 Task: Open Card Customer Referral Program Review in Board Customer Journey Optimization and Personalization to Workspace Financial Planning and Analysis Services and add a team member Softage.3@softage.net, a label Red, a checklist LEED Certification, an attachment from your google drive, a color Red and finally, add a card description 'Develop and launch new sales promotion for existing customers' and a comment 'Let us approach this task with a sense of customer-centricity, prioritizing the needs and preferences of our customers.'. Add a start date 'Jan 03, 1900' with a due date 'Jan 10, 1900'
Action: Mouse moved to (266, 163)
Screenshot: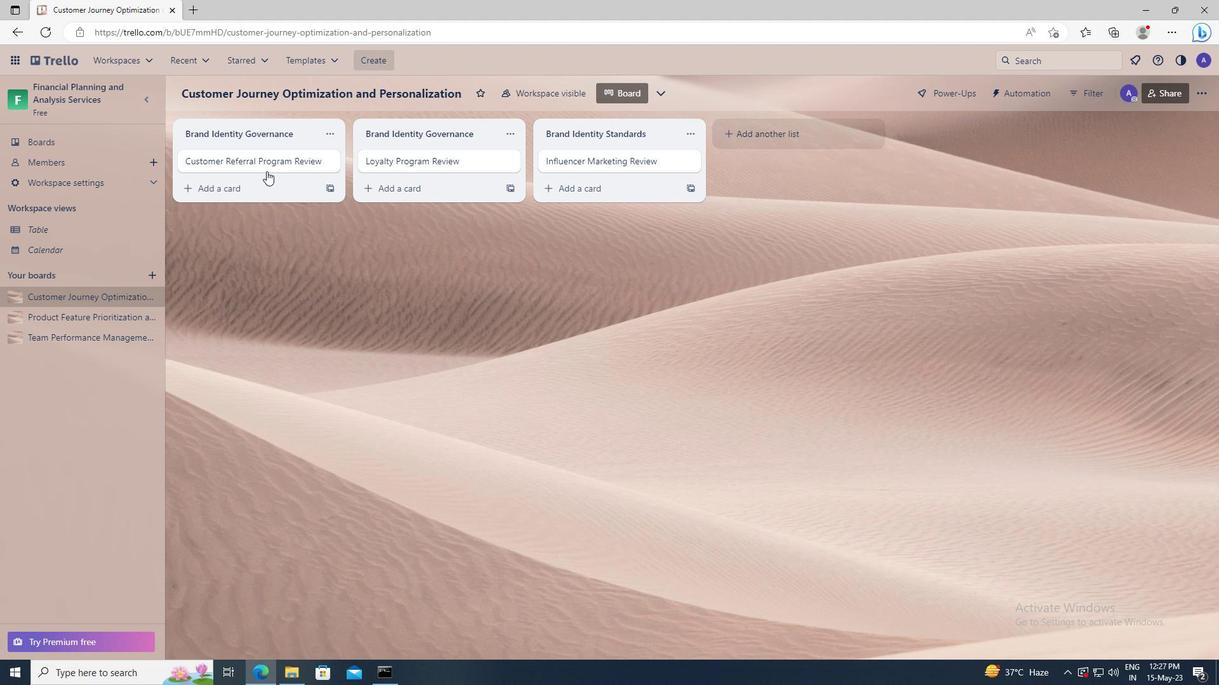 
Action: Mouse pressed left at (266, 163)
Screenshot: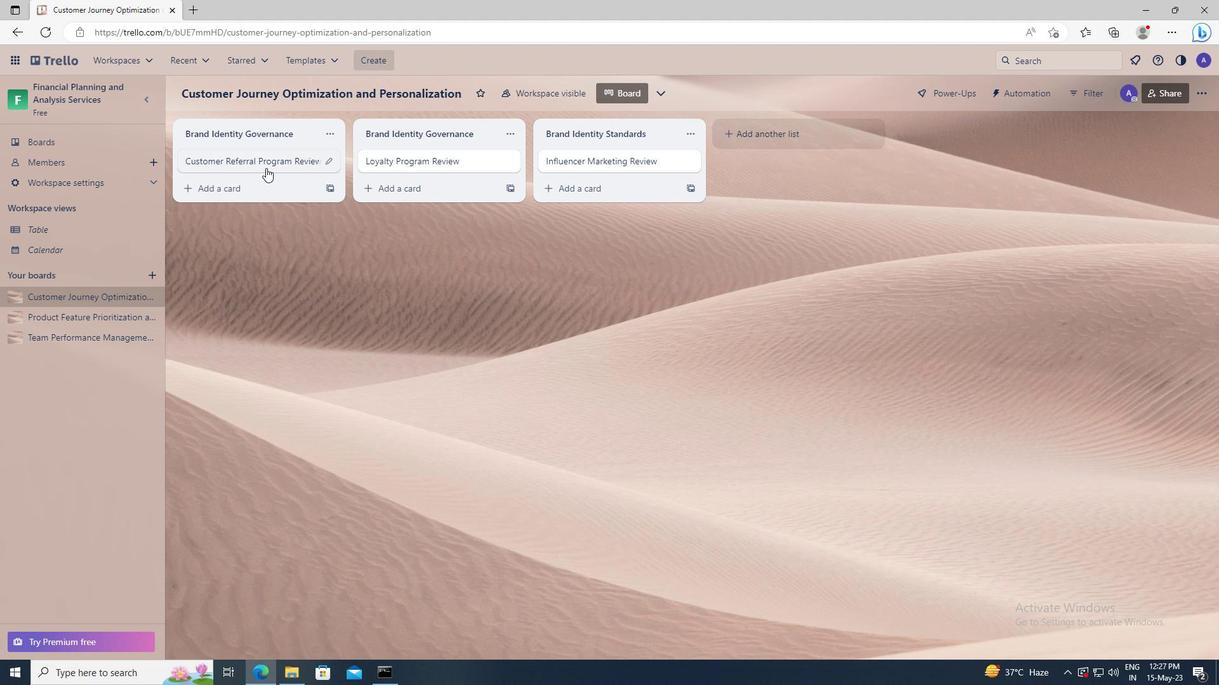 
Action: Mouse moved to (740, 160)
Screenshot: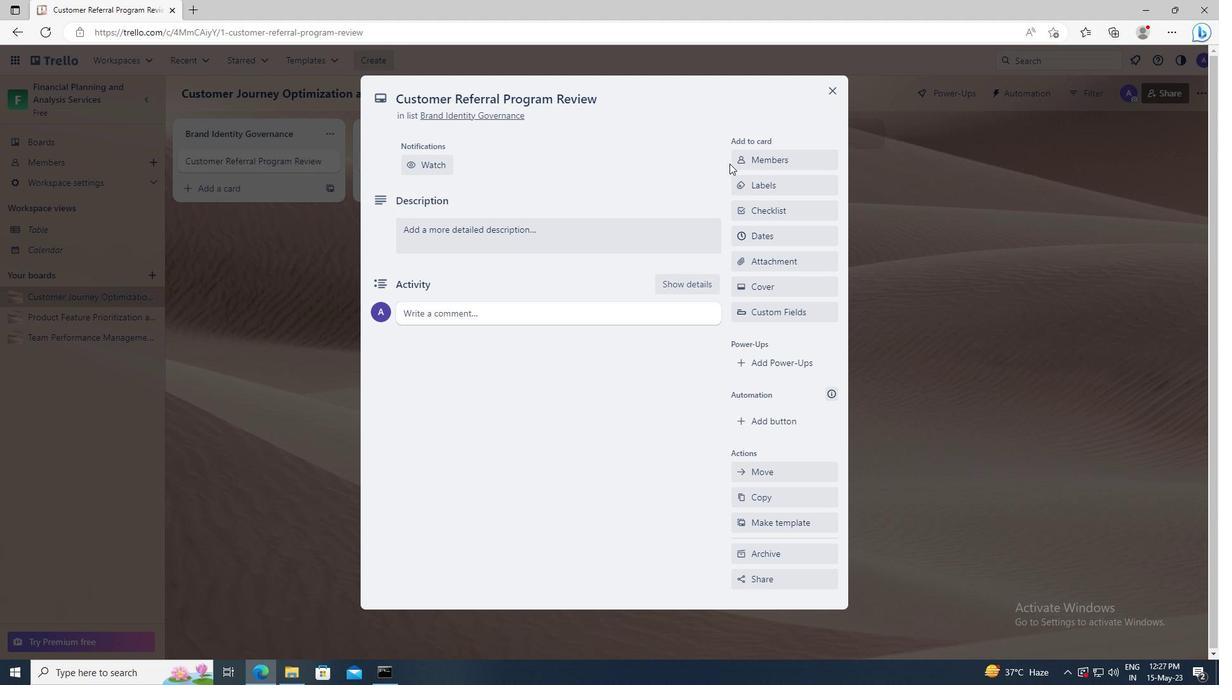
Action: Mouse pressed left at (740, 160)
Screenshot: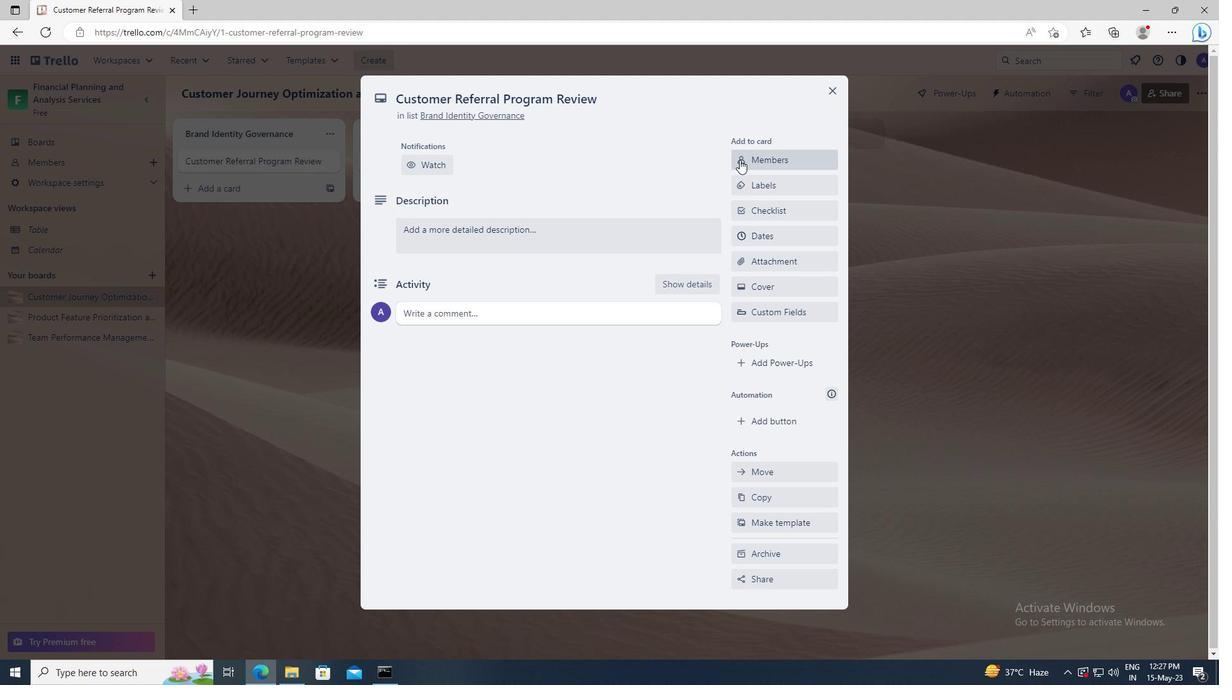 
Action: Mouse moved to (757, 217)
Screenshot: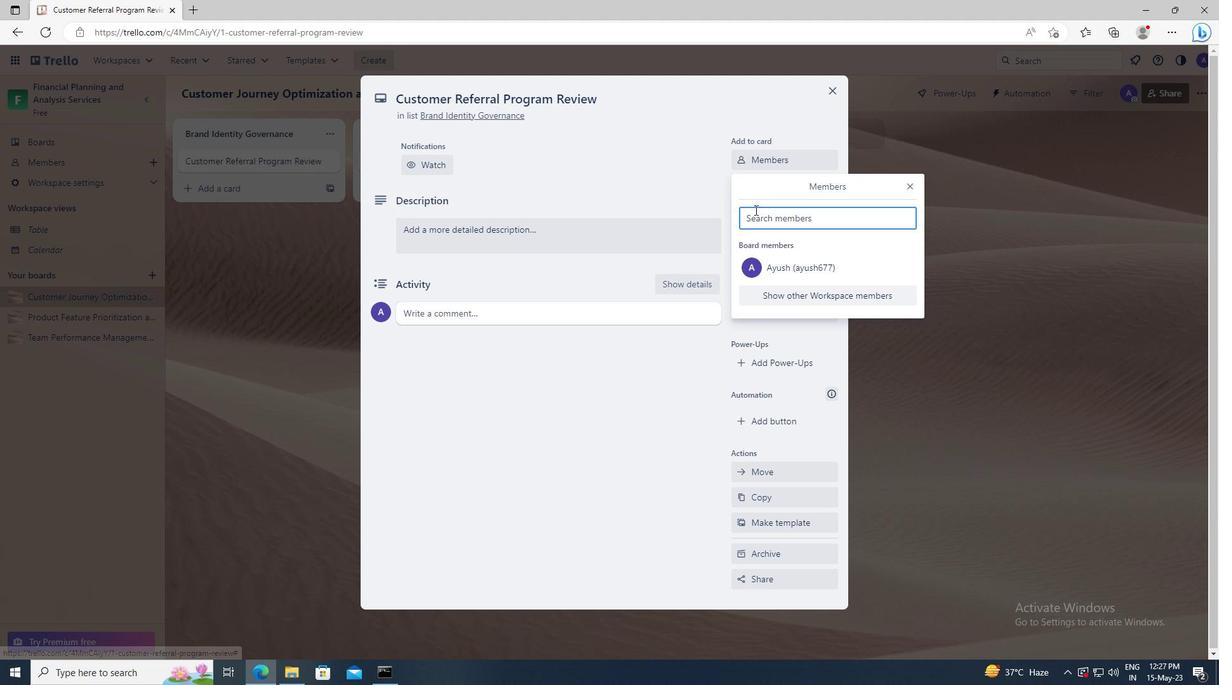 
Action: Mouse pressed left at (757, 217)
Screenshot: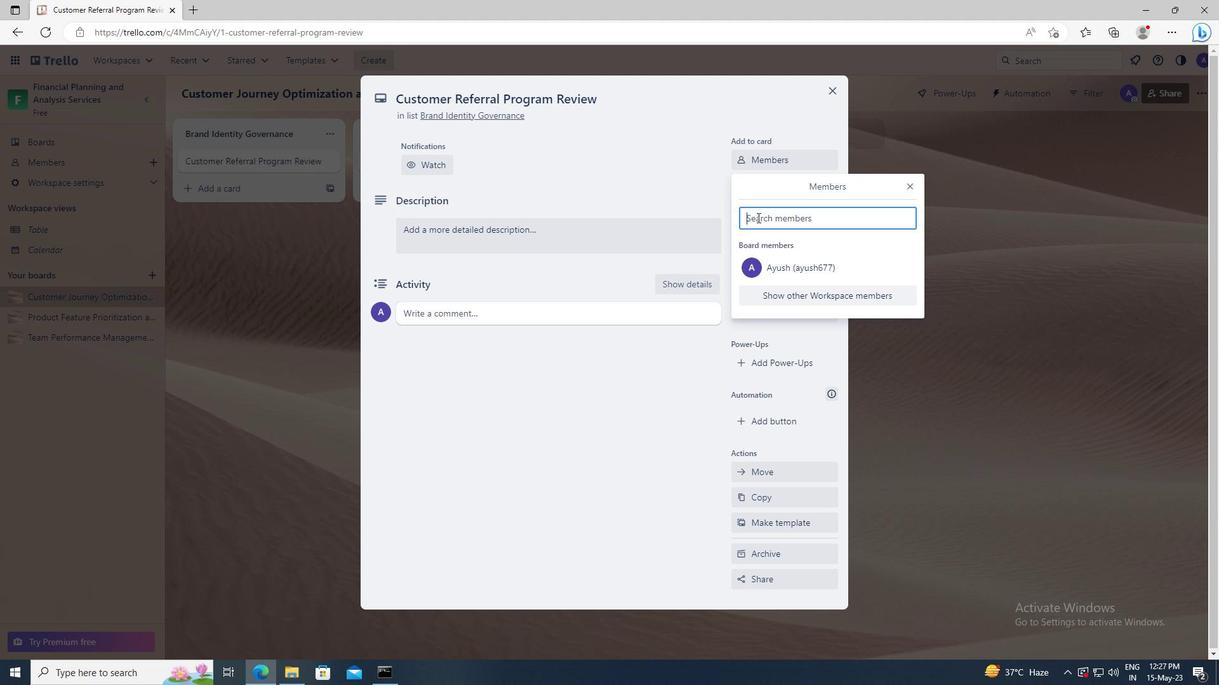 
Action: Key pressed <Key.shift>SOFTAGE.3
Screenshot: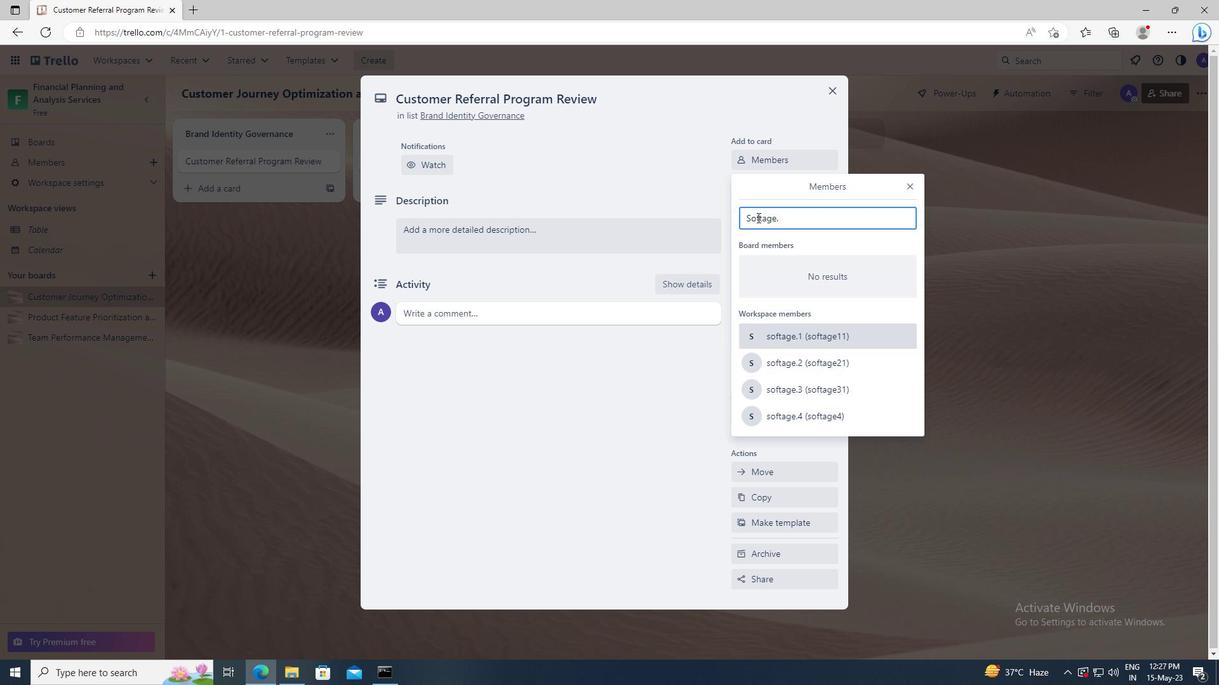 
Action: Mouse moved to (764, 333)
Screenshot: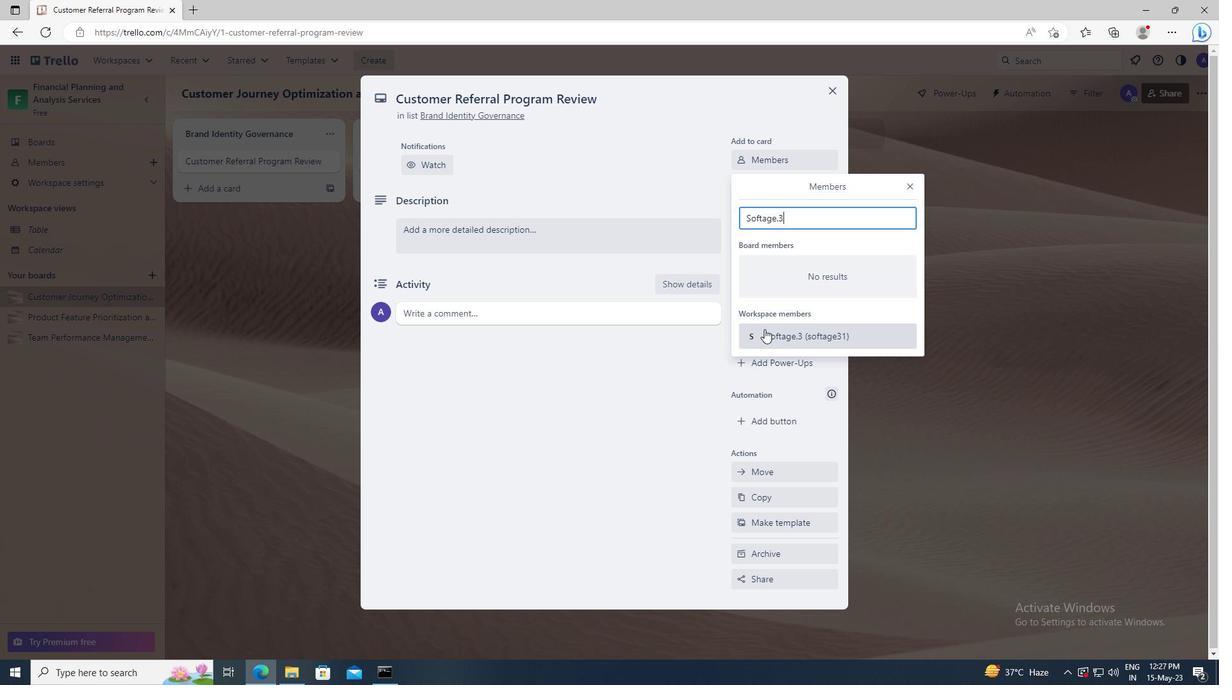 
Action: Mouse pressed left at (764, 333)
Screenshot: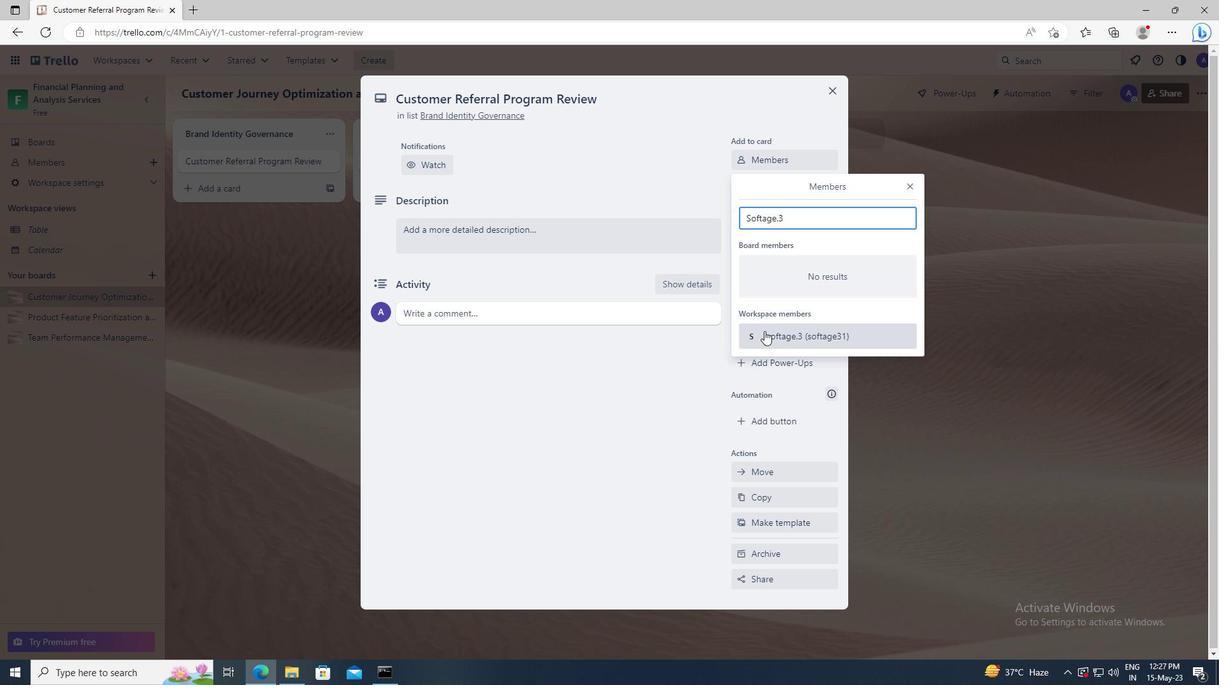 
Action: Mouse moved to (909, 187)
Screenshot: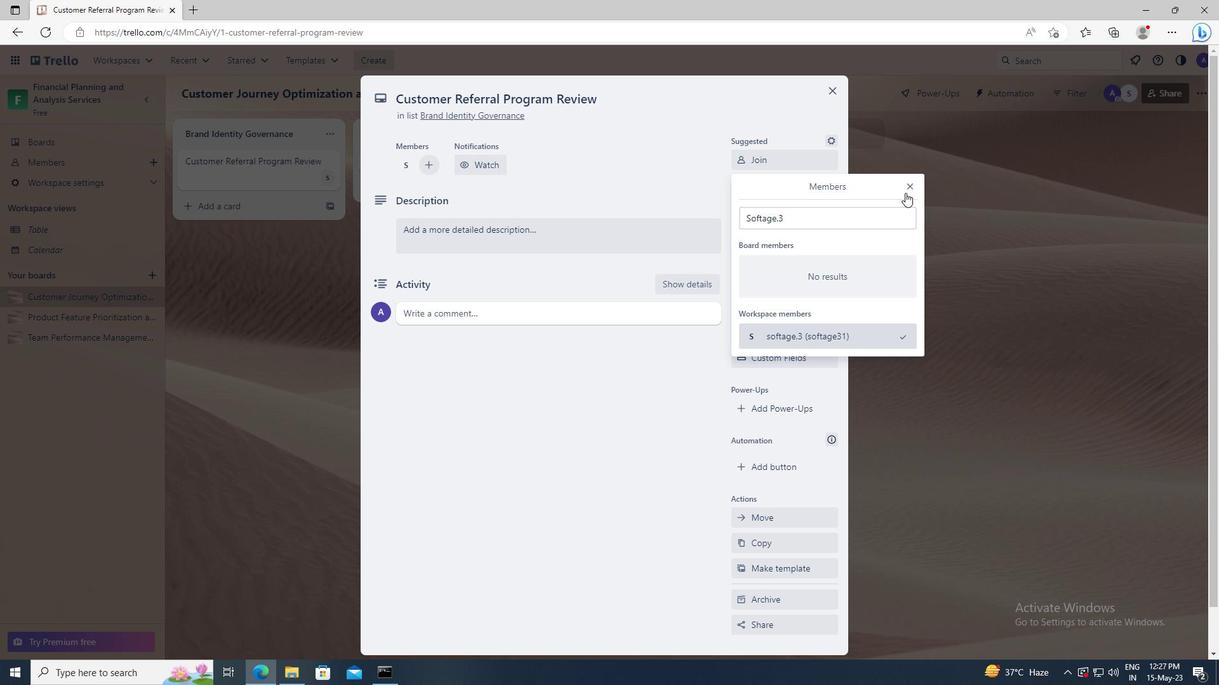 
Action: Mouse pressed left at (909, 187)
Screenshot: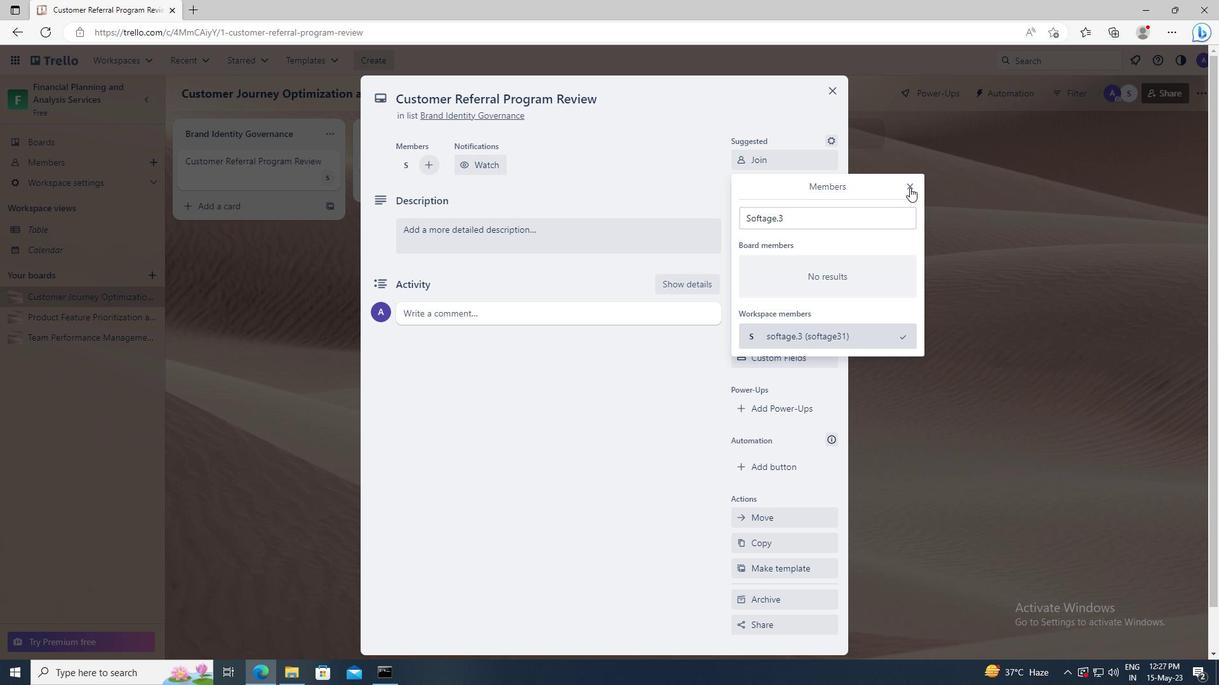 
Action: Mouse moved to (788, 231)
Screenshot: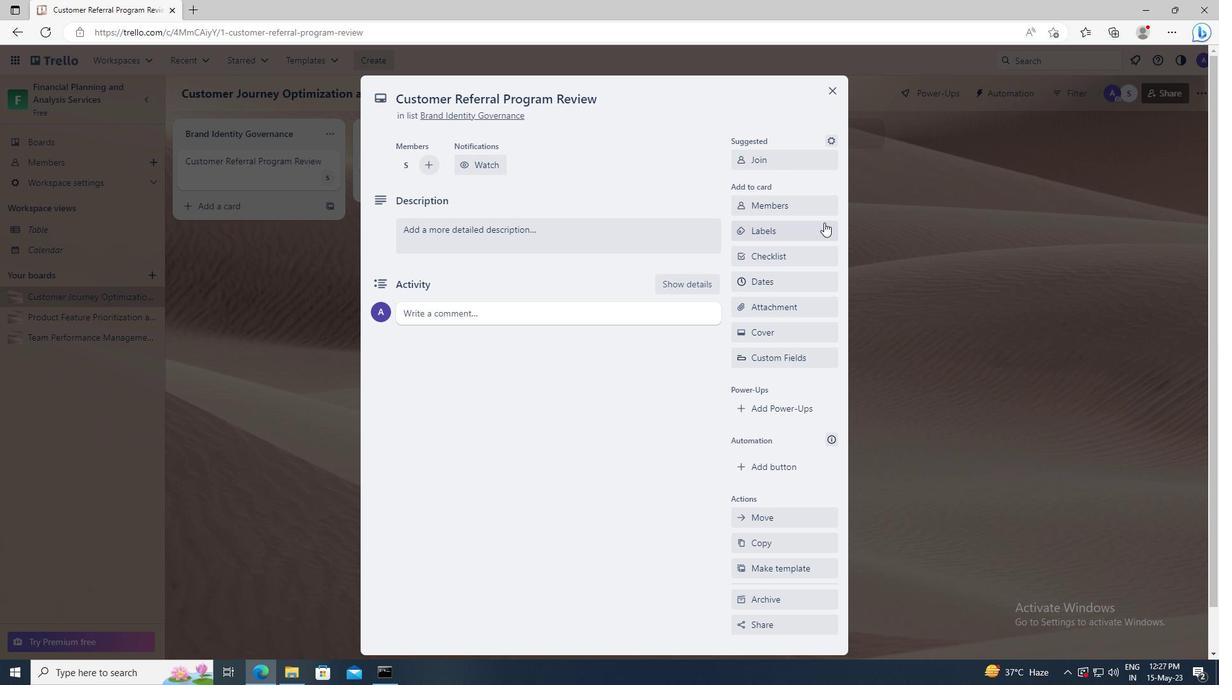 
Action: Mouse pressed left at (788, 231)
Screenshot: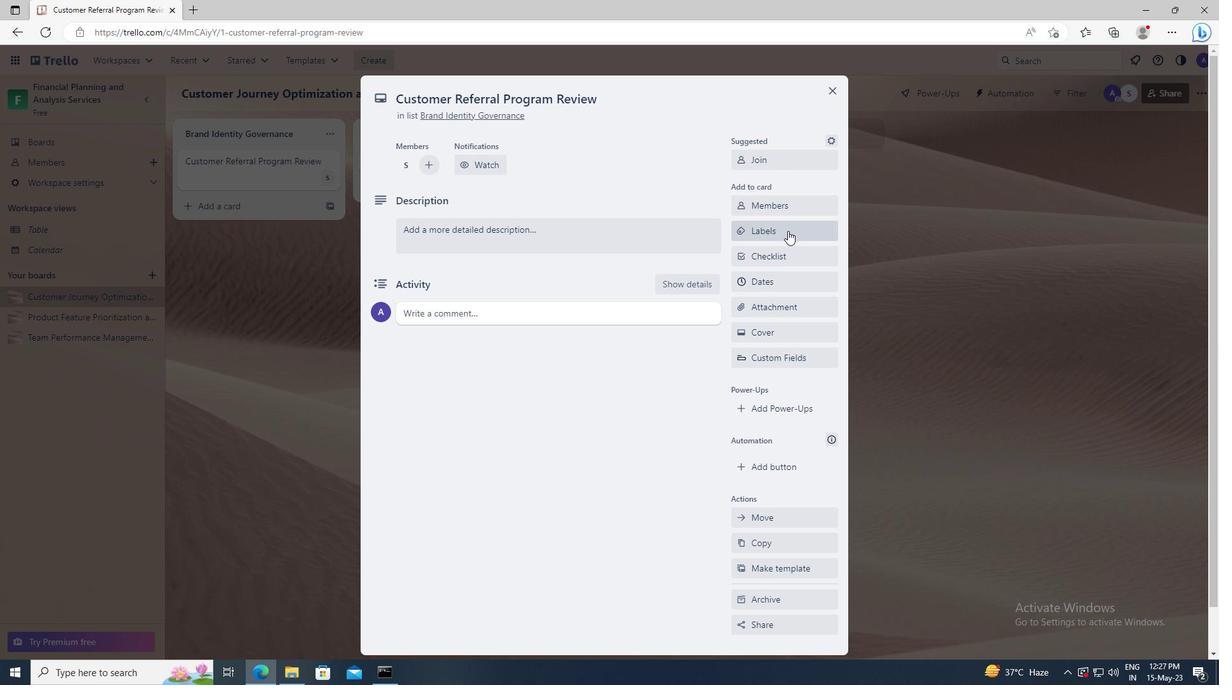 
Action: Mouse moved to (818, 476)
Screenshot: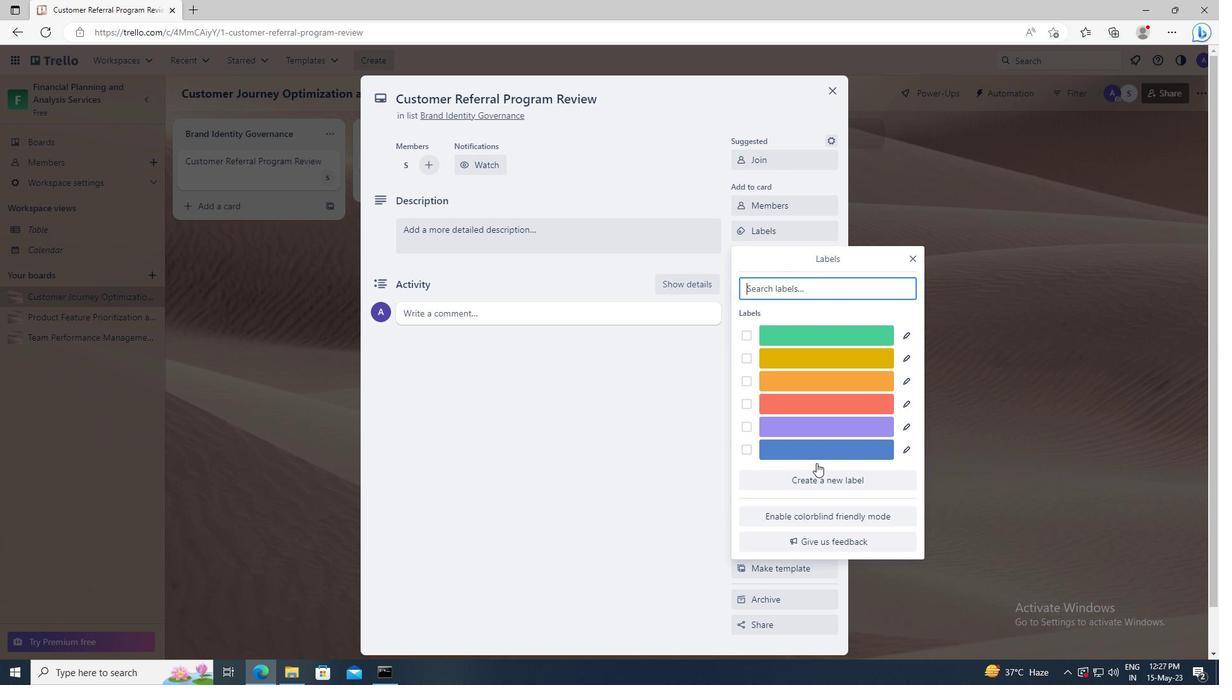 
Action: Mouse pressed left at (818, 476)
Screenshot: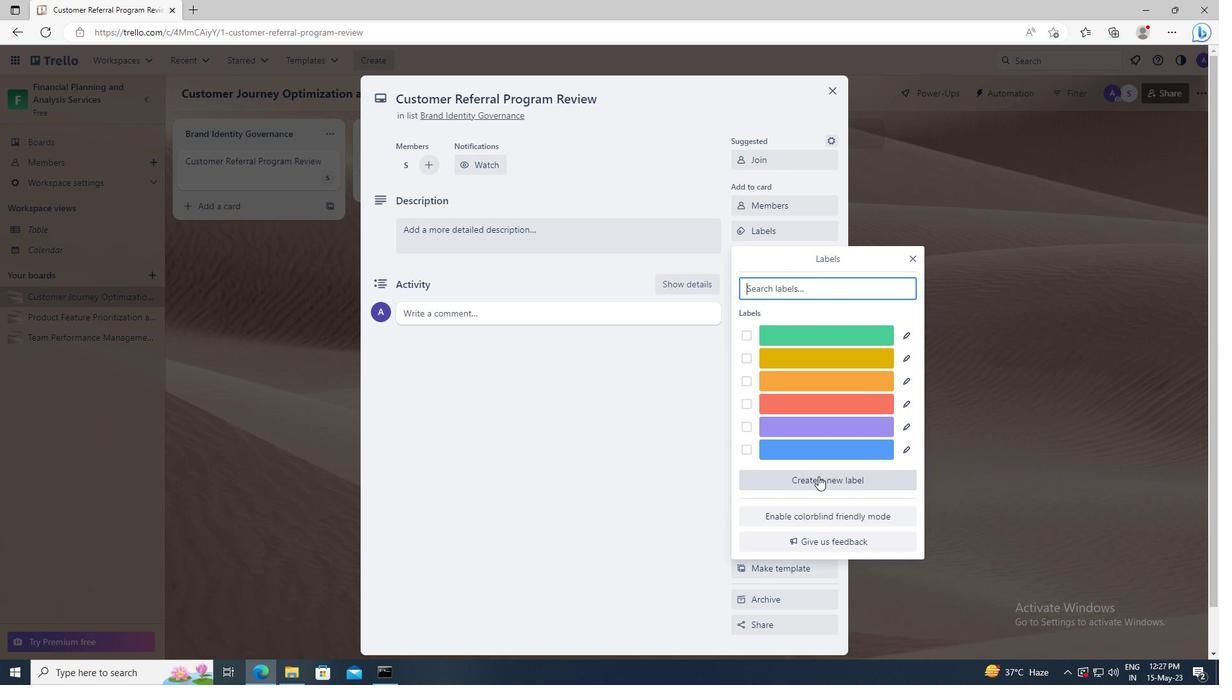 
Action: Mouse moved to (863, 444)
Screenshot: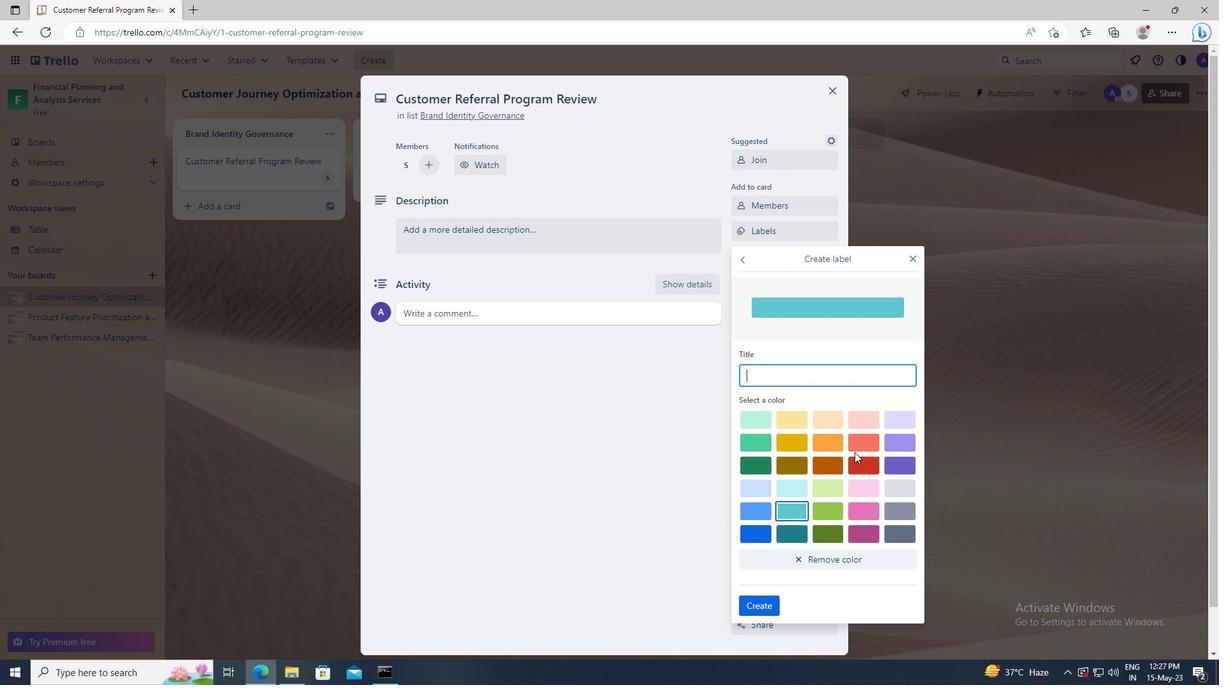 
Action: Mouse pressed left at (863, 444)
Screenshot: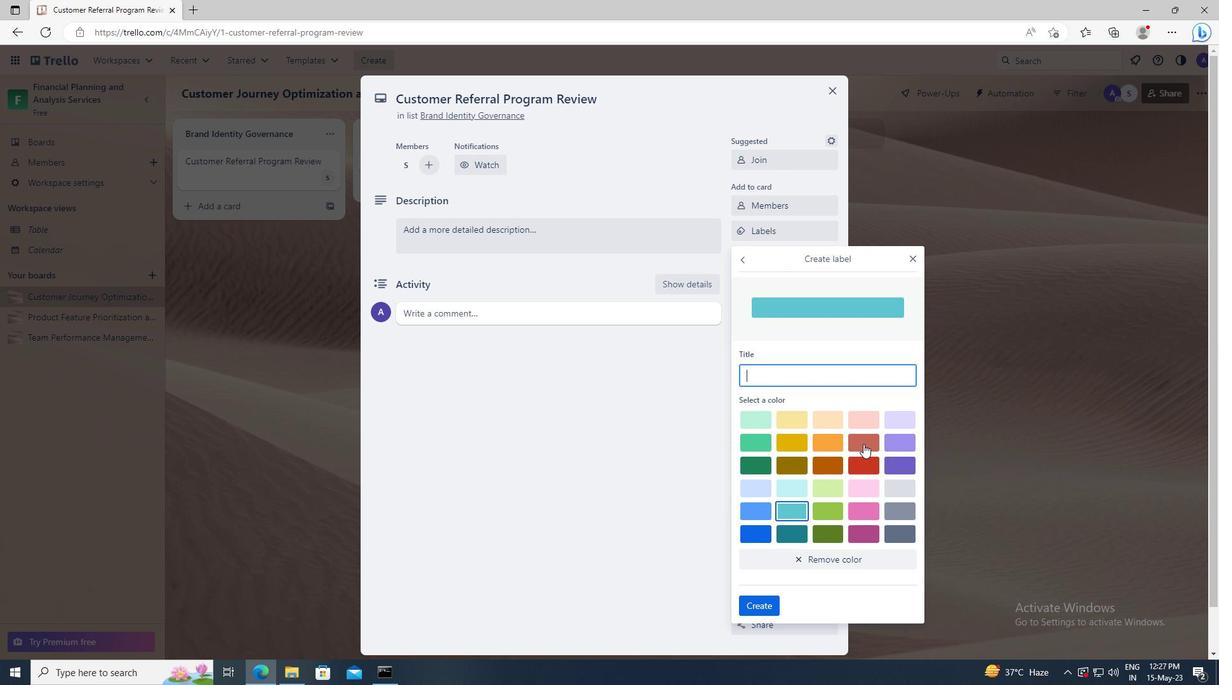 
Action: Mouse moved to (761, 605)
Screenshot: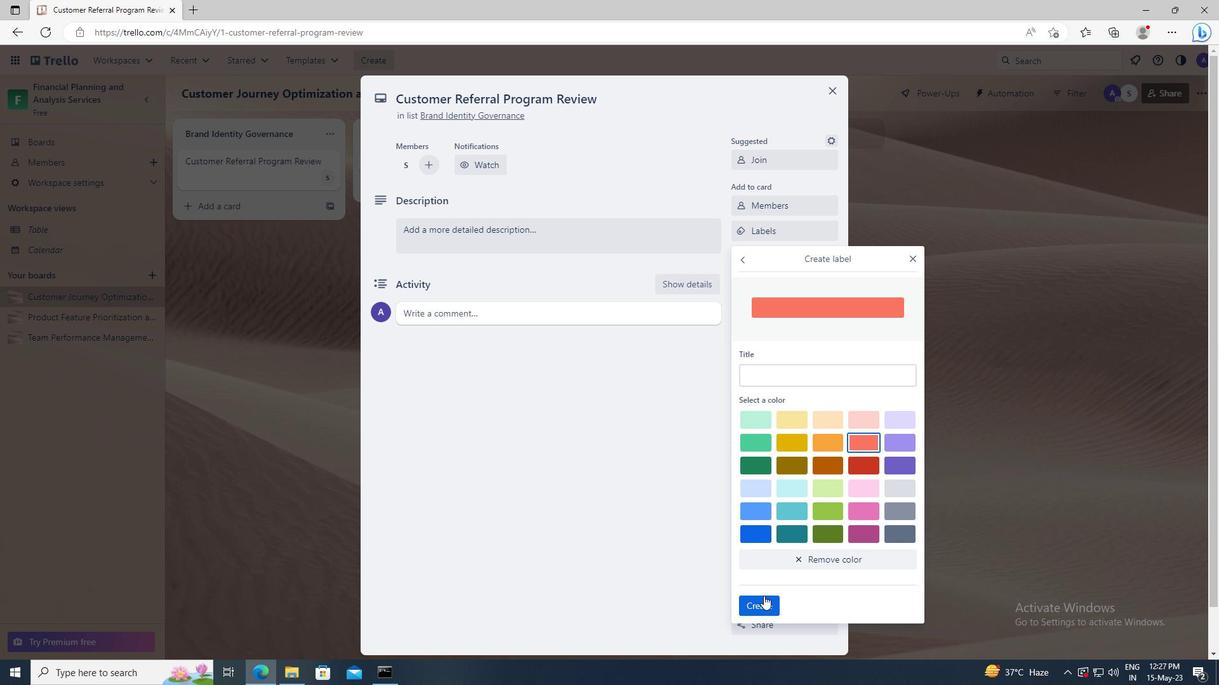 
Action: Mouse pressed left at (761, 605)
Screenshot: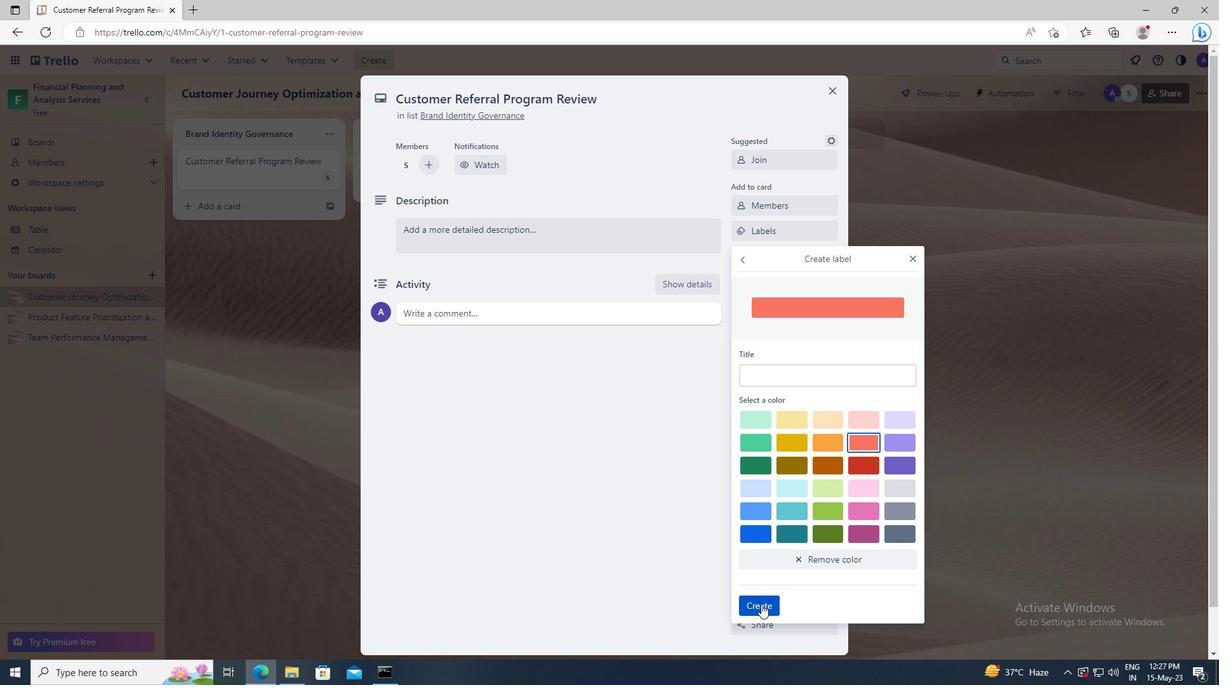 
Action: Mouse moved to (911, 260)
Screenshot: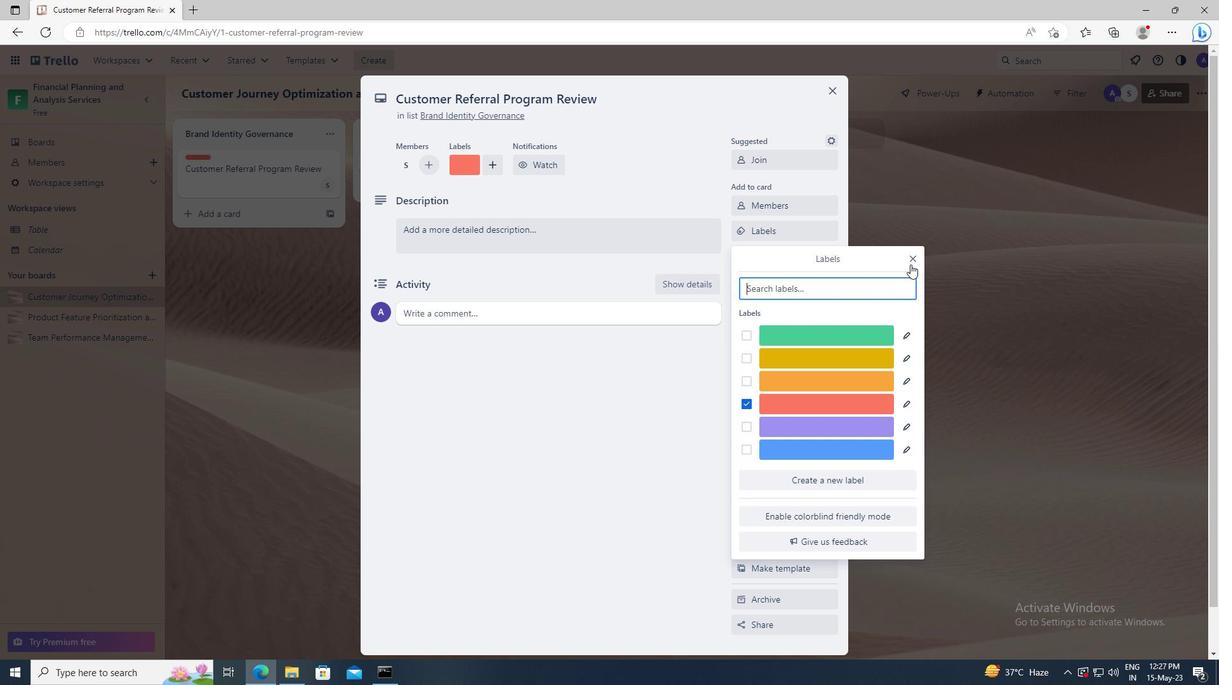 
Action: Mouse pressed left at (911, 260)
Screenshot: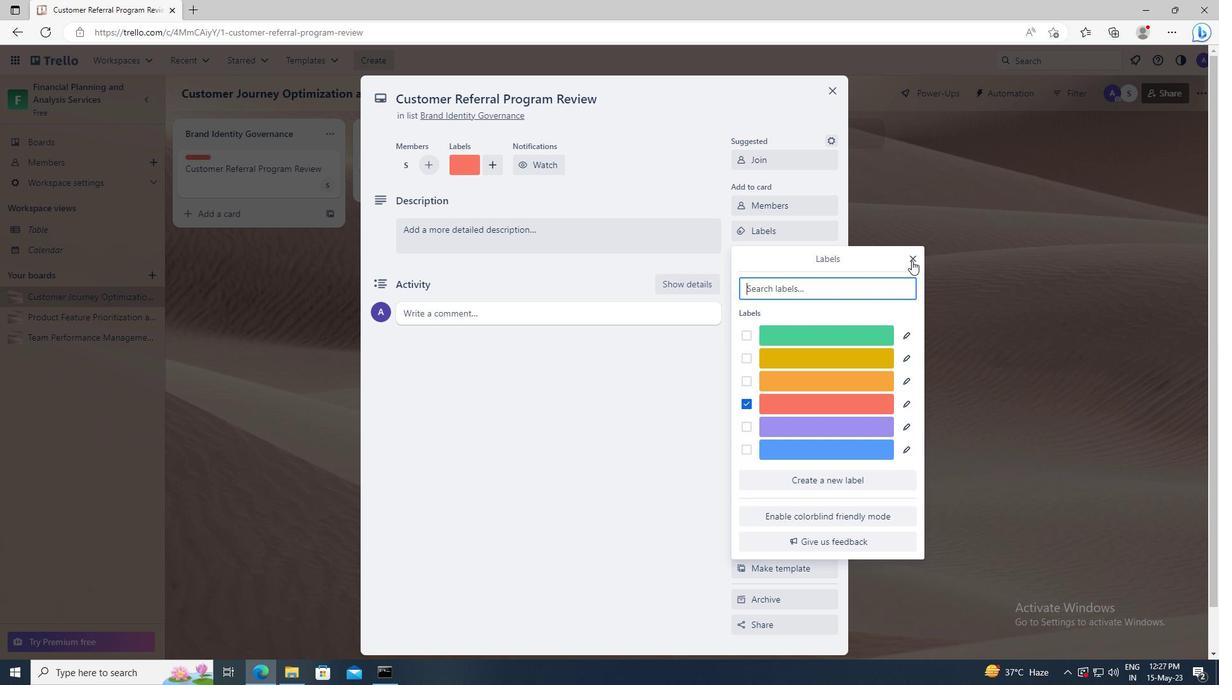 
Action: Mouse moved to (805, 254)
Screenshot: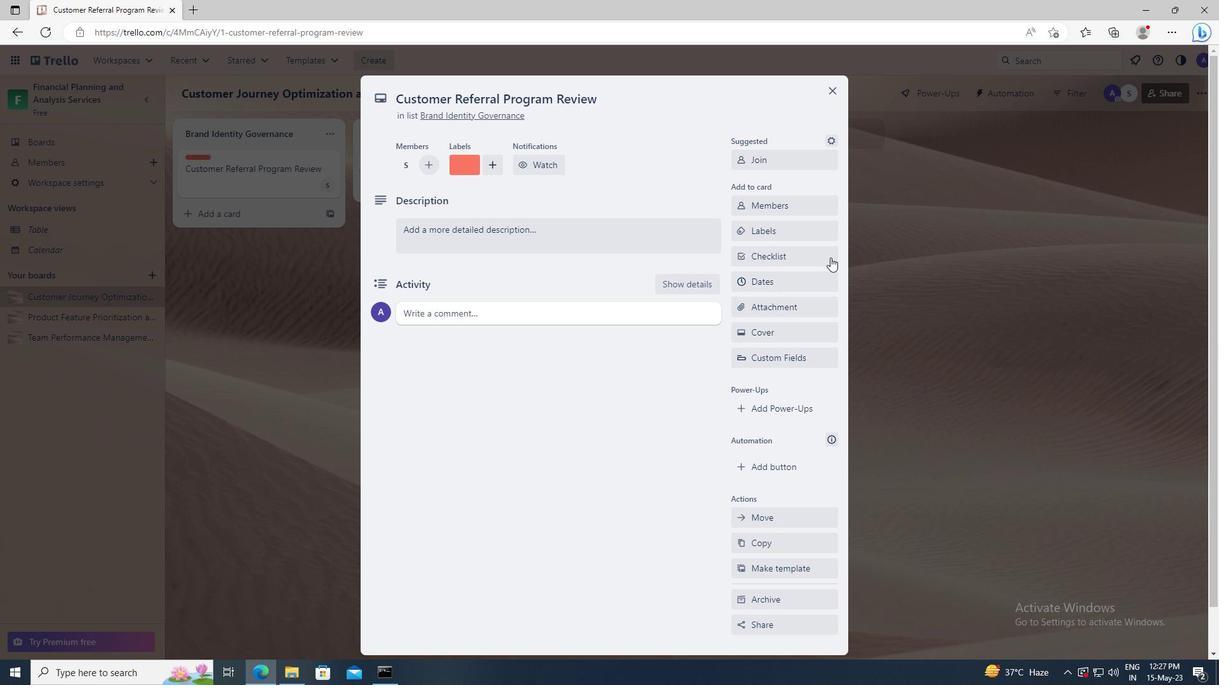 
Action: Mouse pressed left at (805, 254)
Screenshot: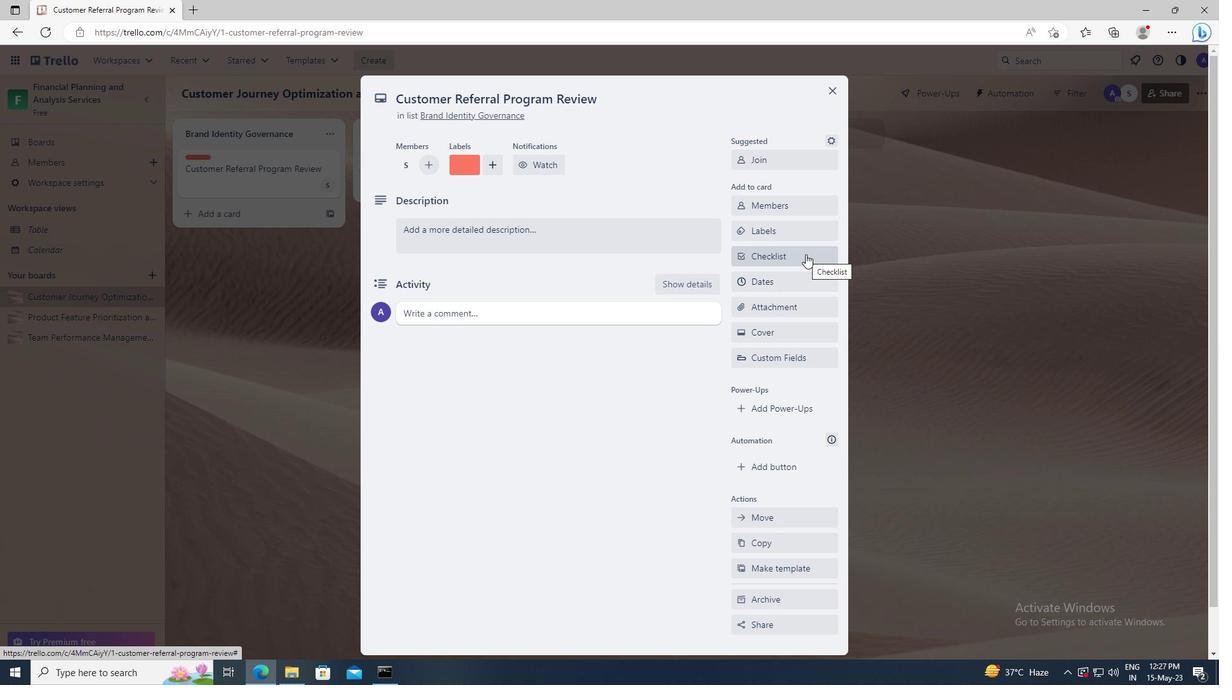 
Action: Key pressed <Key.shift>LEED<Key.space><Key.shift>CERTIFICATION
Screenshot: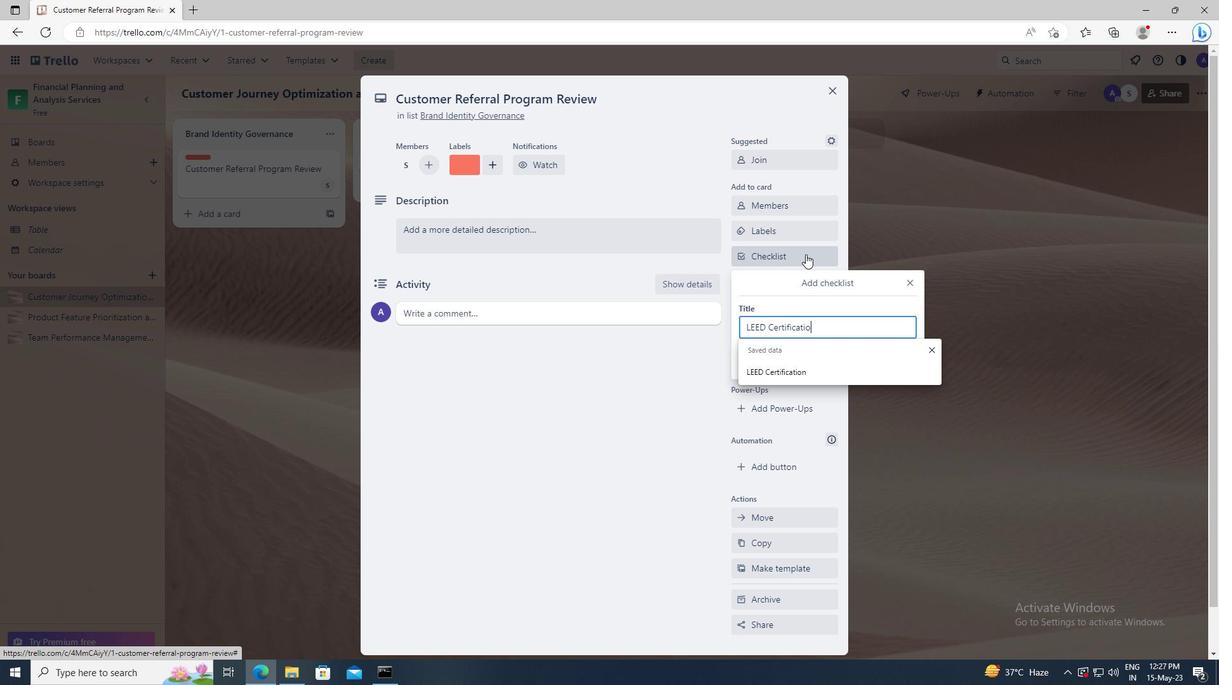 
Action: Mouse moved to (768, 360)
Screenshot: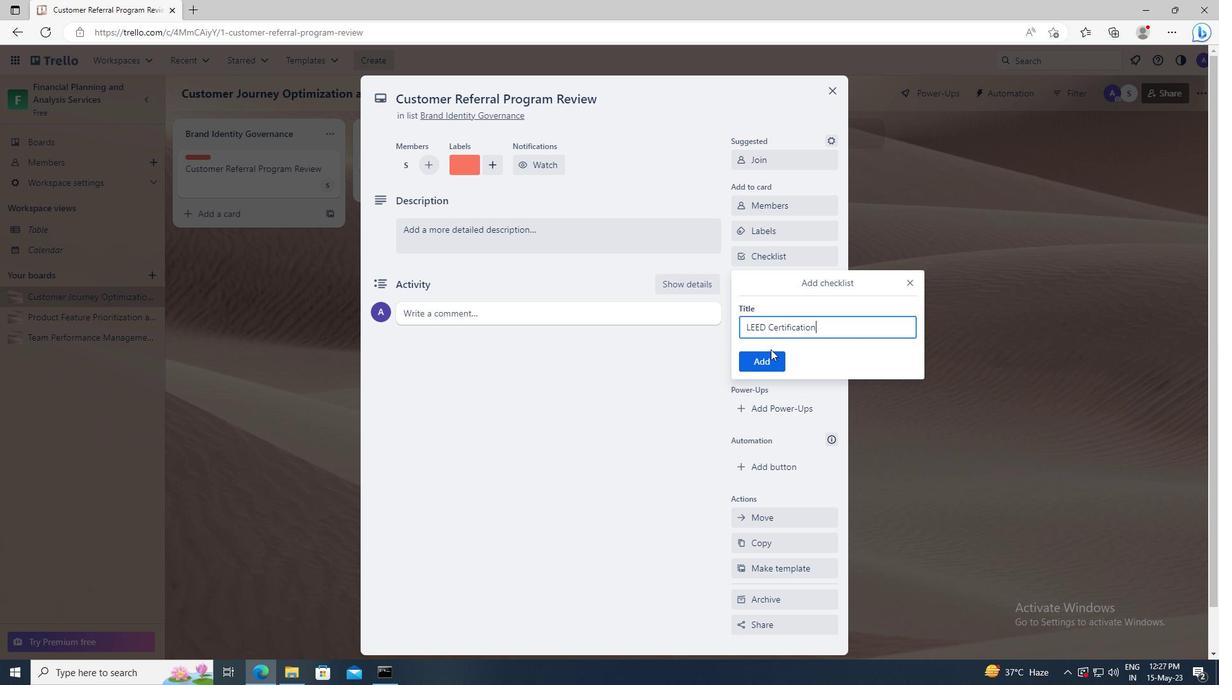 
Action: Mouse pressed left at (768, 360)
Screenshot: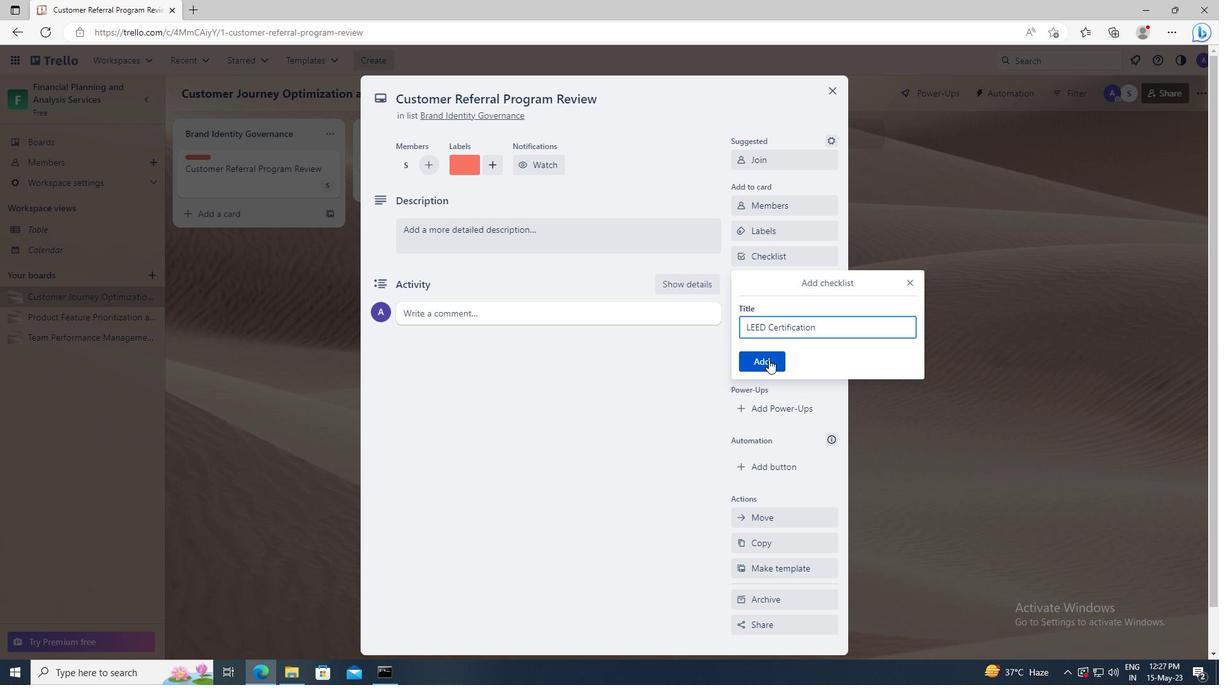 
Action: Mouse moved to (768, 307)
Screenshot: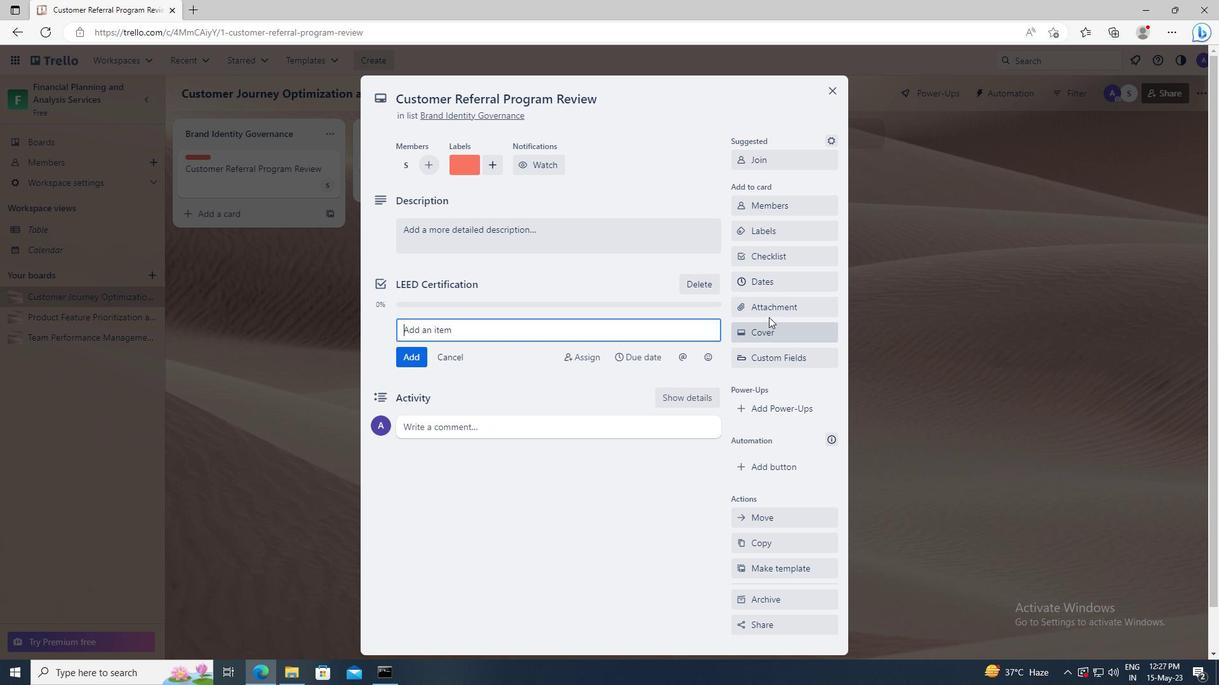 
Action: Mouse pressed left at (768, 307)
Screenshot: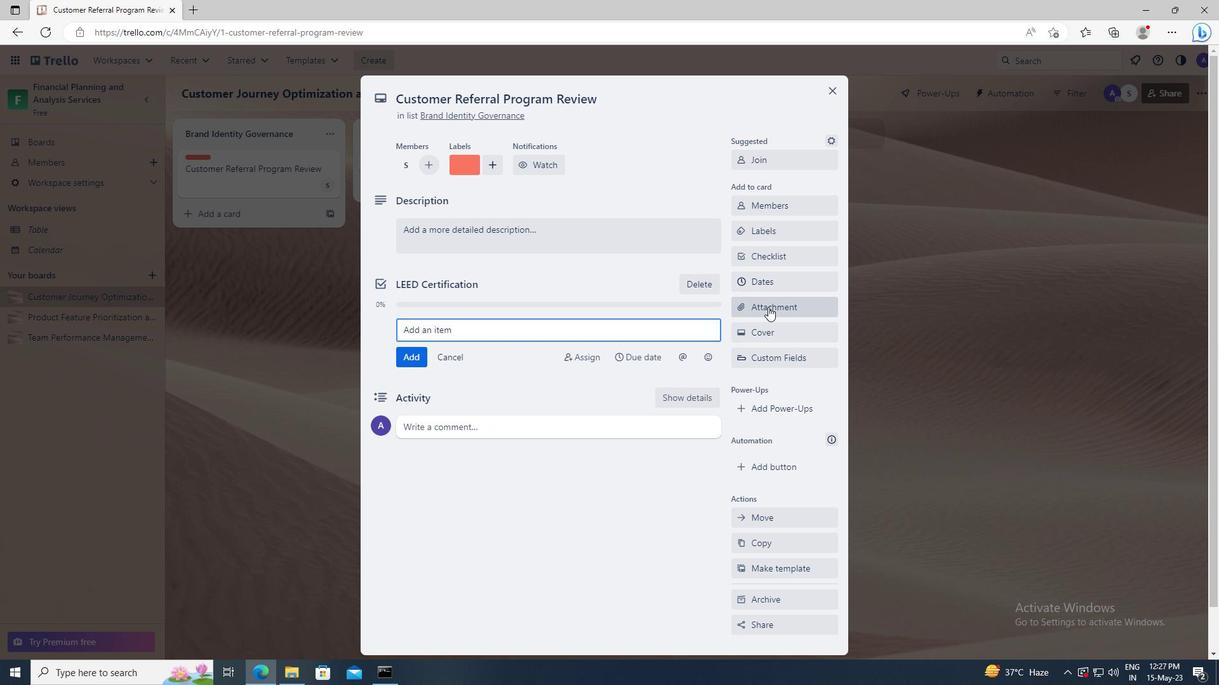 
Action: Mouse moved to (768, 401)
Screenshot: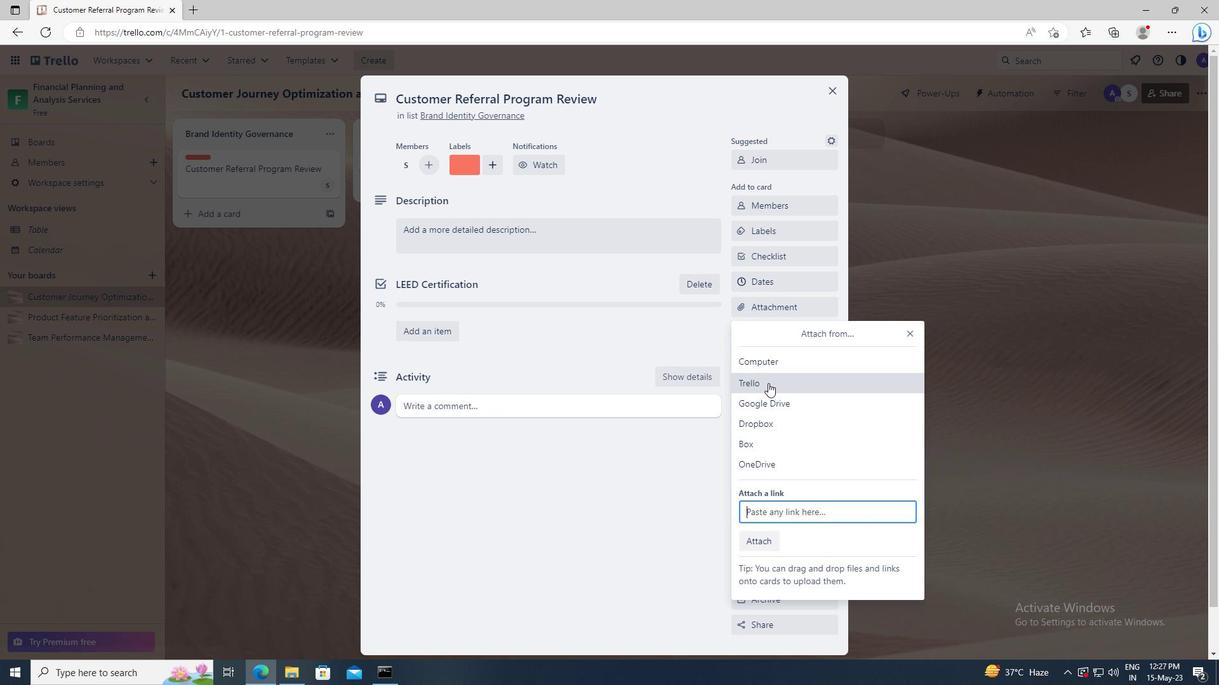 
Action: Mouse pressed left at (768, 401)
Screenshot: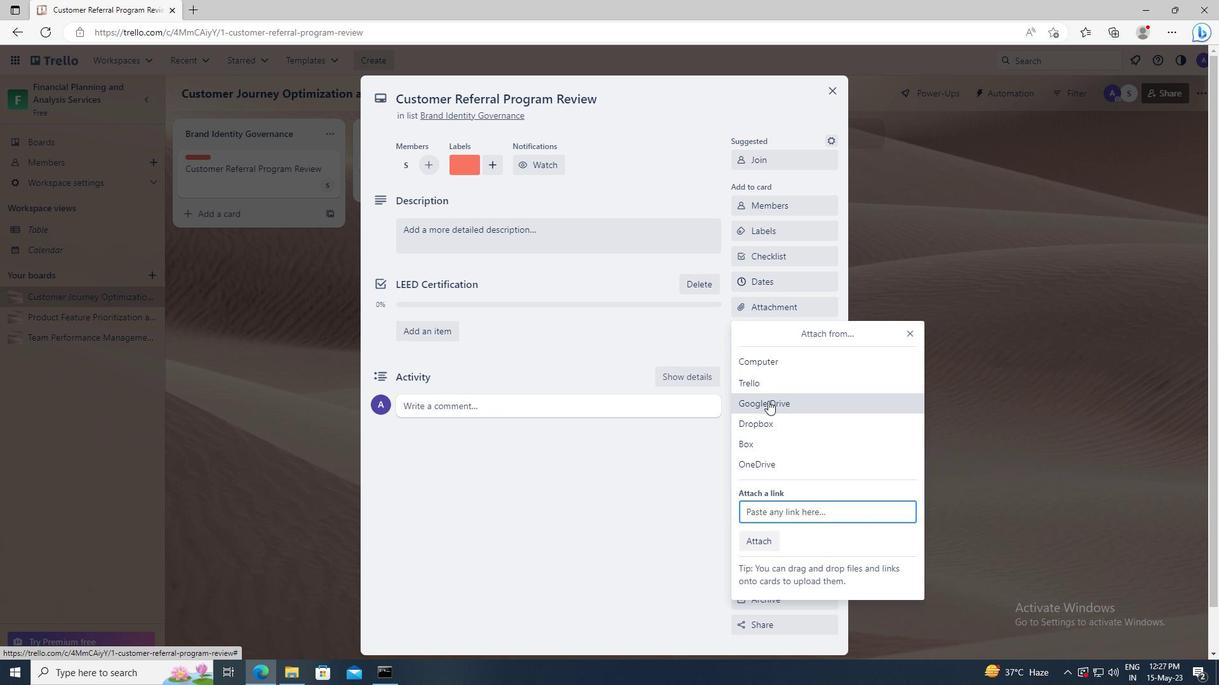 
Action: Mouse moved to (356, 347)
Screenshot: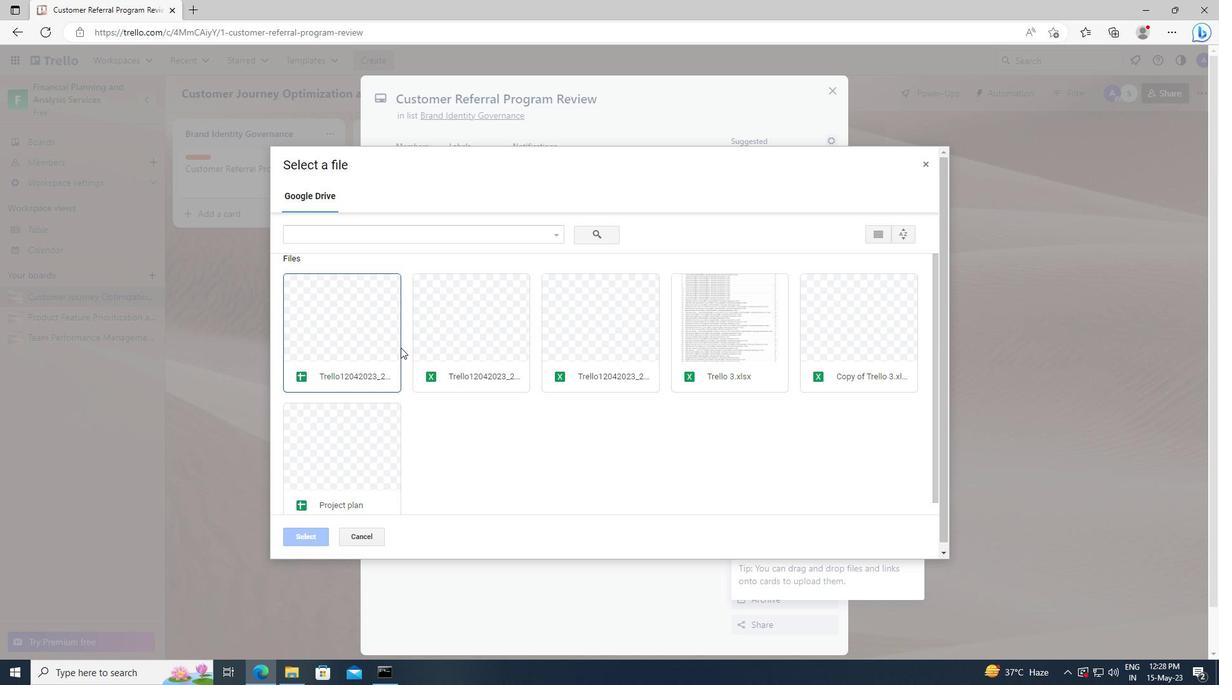 
Action: Mouse pressed left at (356, 347)
Screenshot: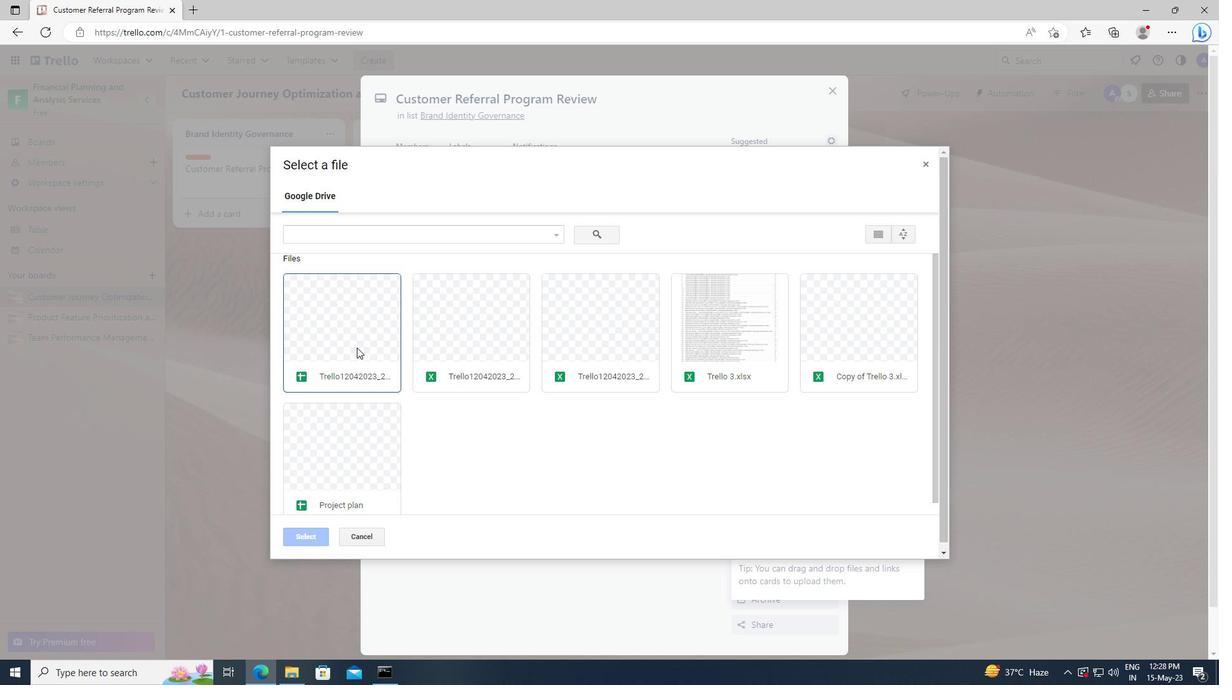 
Action: Mouse moved to (318, 540)
Screenshot: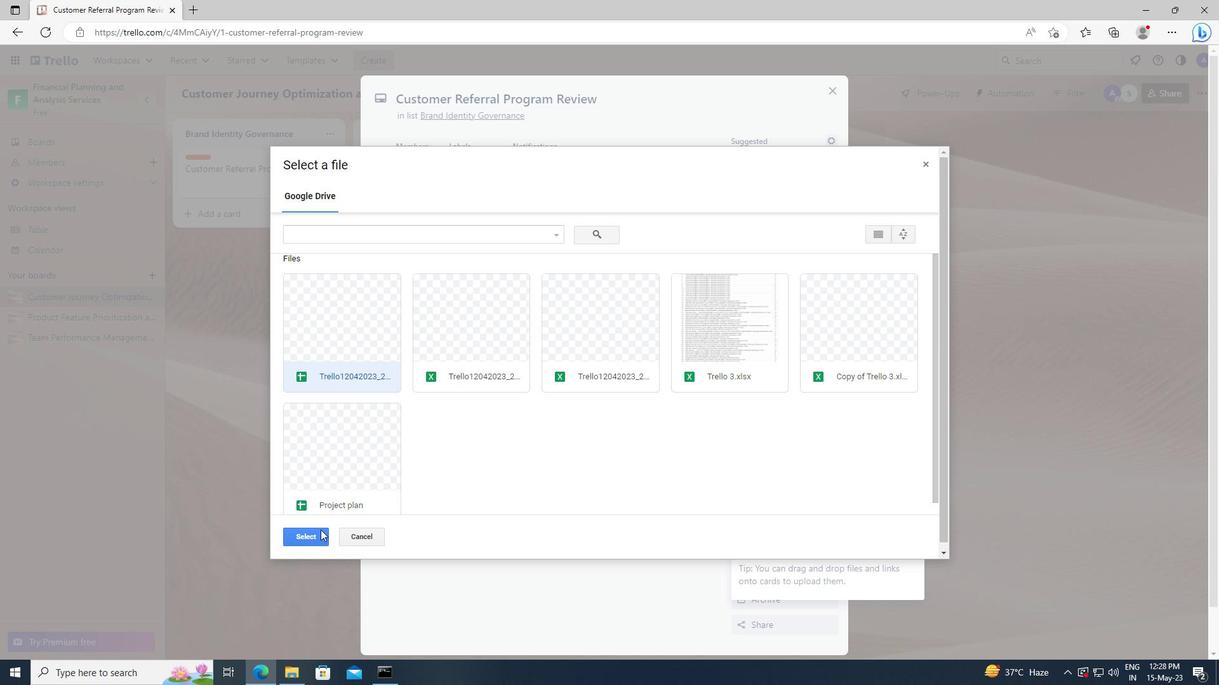 
Action: Mouse pressed left at (318, 540)
Screenshot: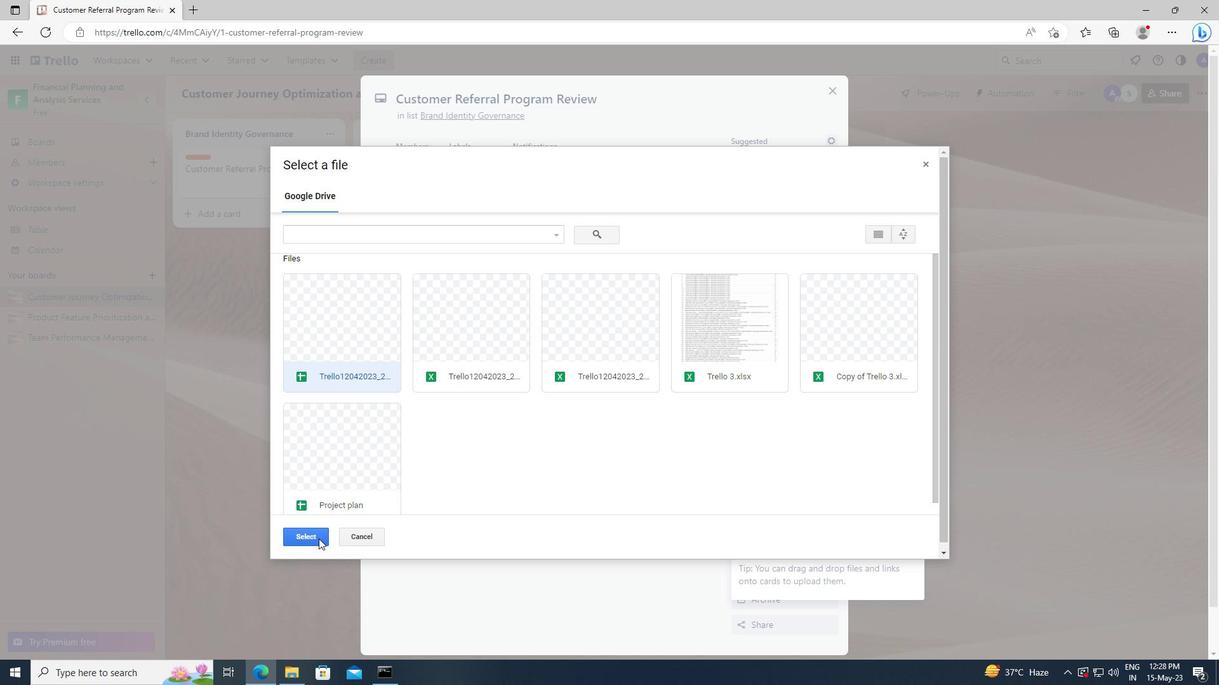 
Action: Mouse moved to (749, 338)
Screenshot: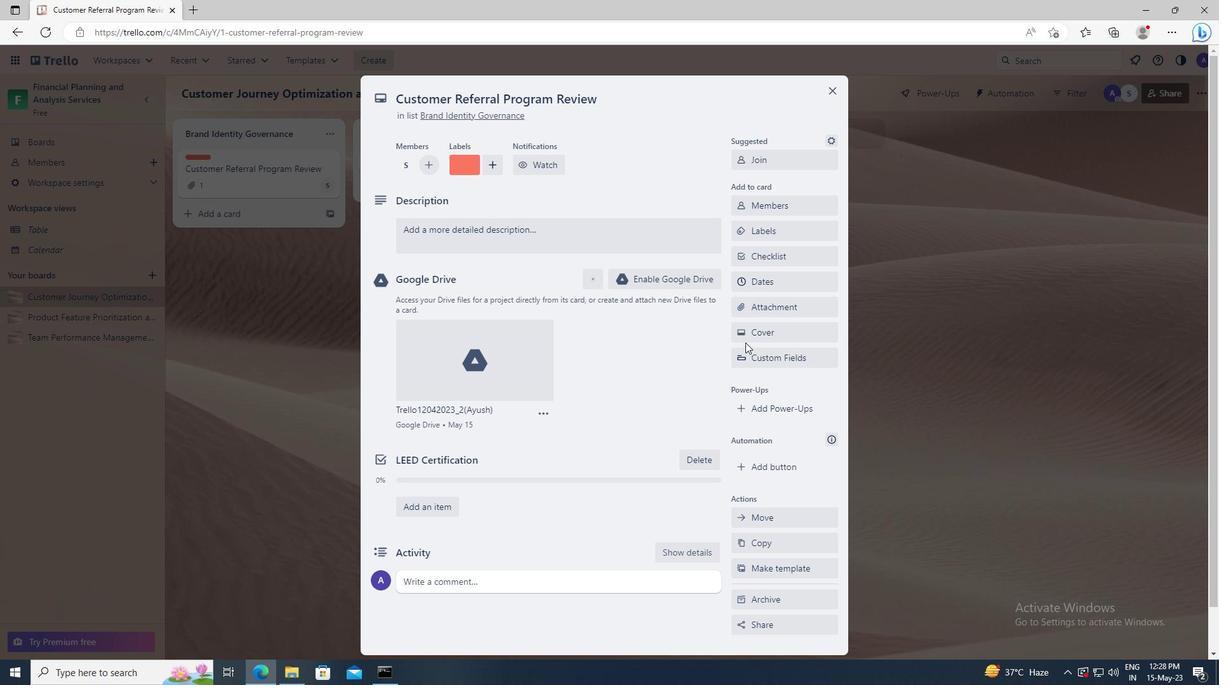 
Action: Mouse pressed left at (749, 338)
Screenshot: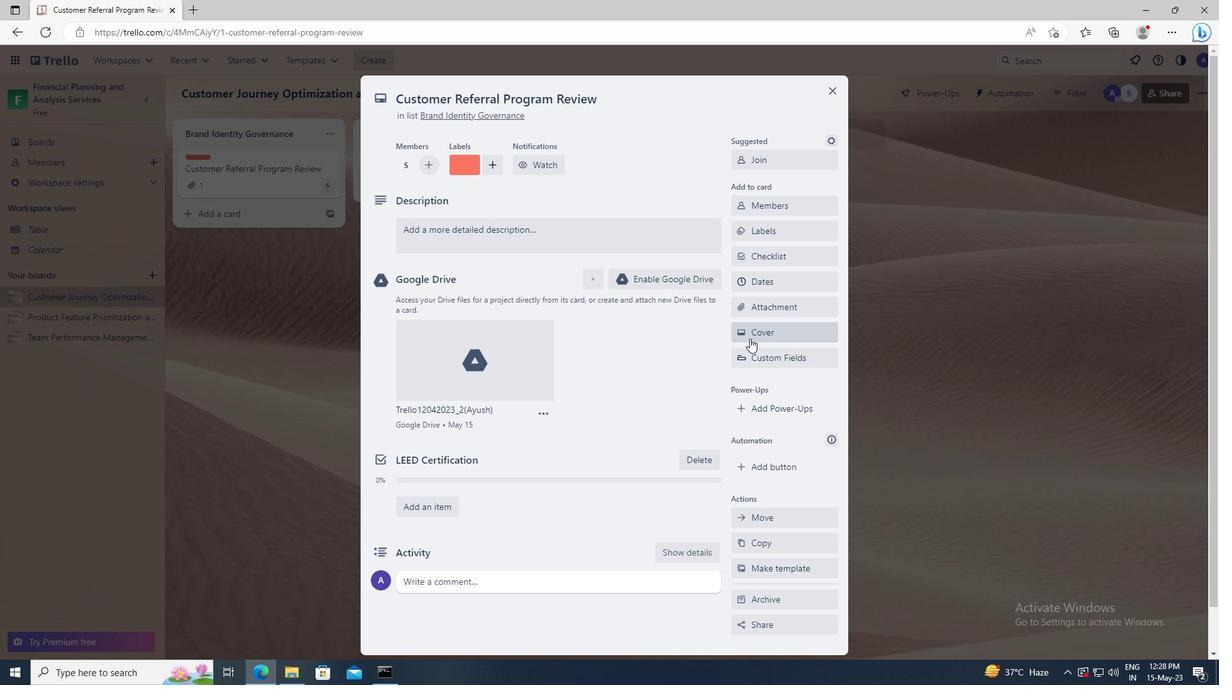 
Action: Mouse moved to (863, 399)
Screenshot: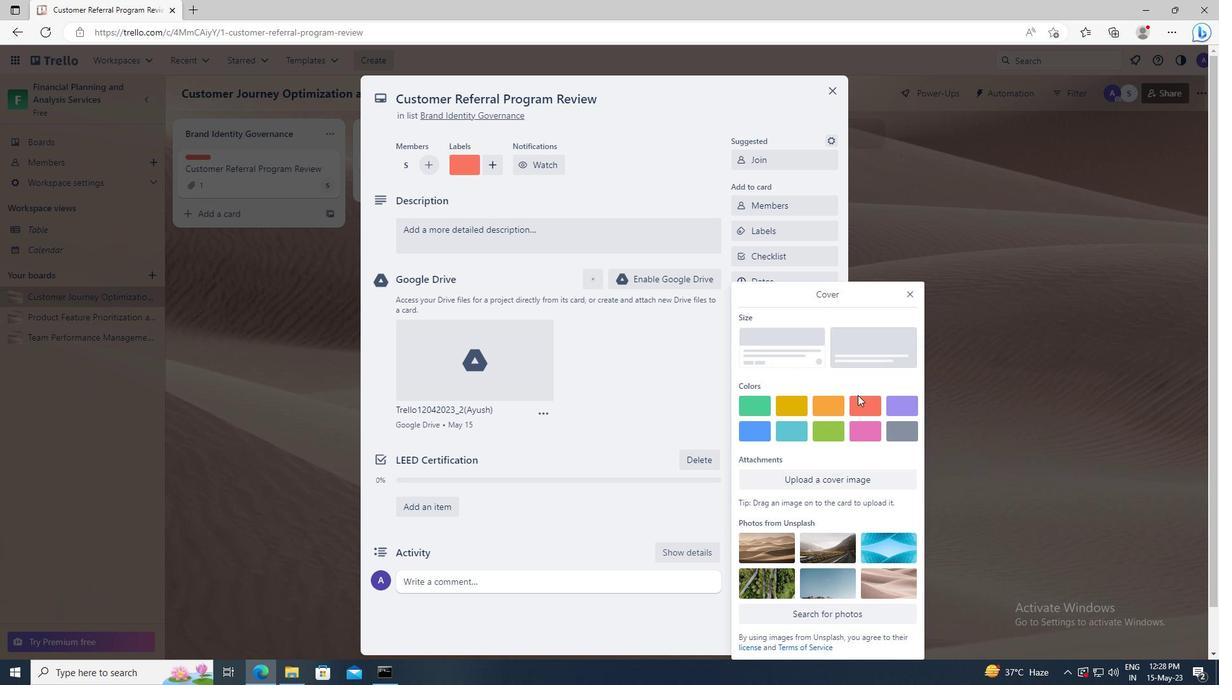 
Action: Mouse pressed left at (863, 399)
Screenshot: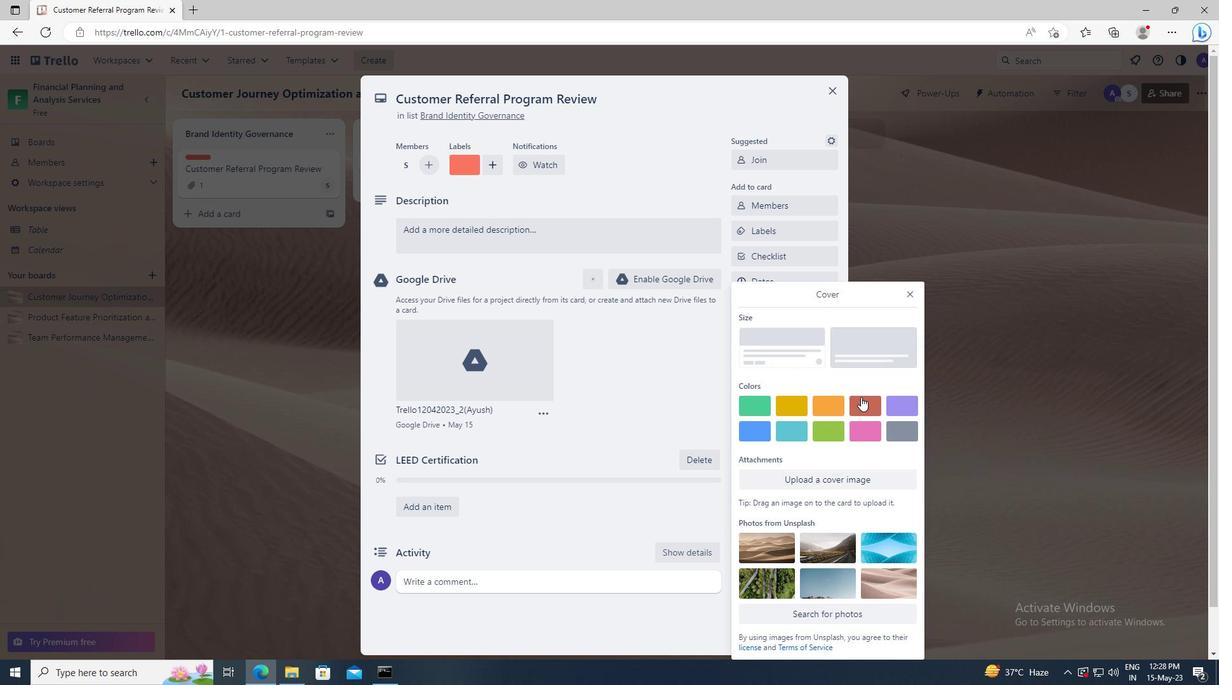 
Action: Mouse moved to (909, 271)
Screenshot: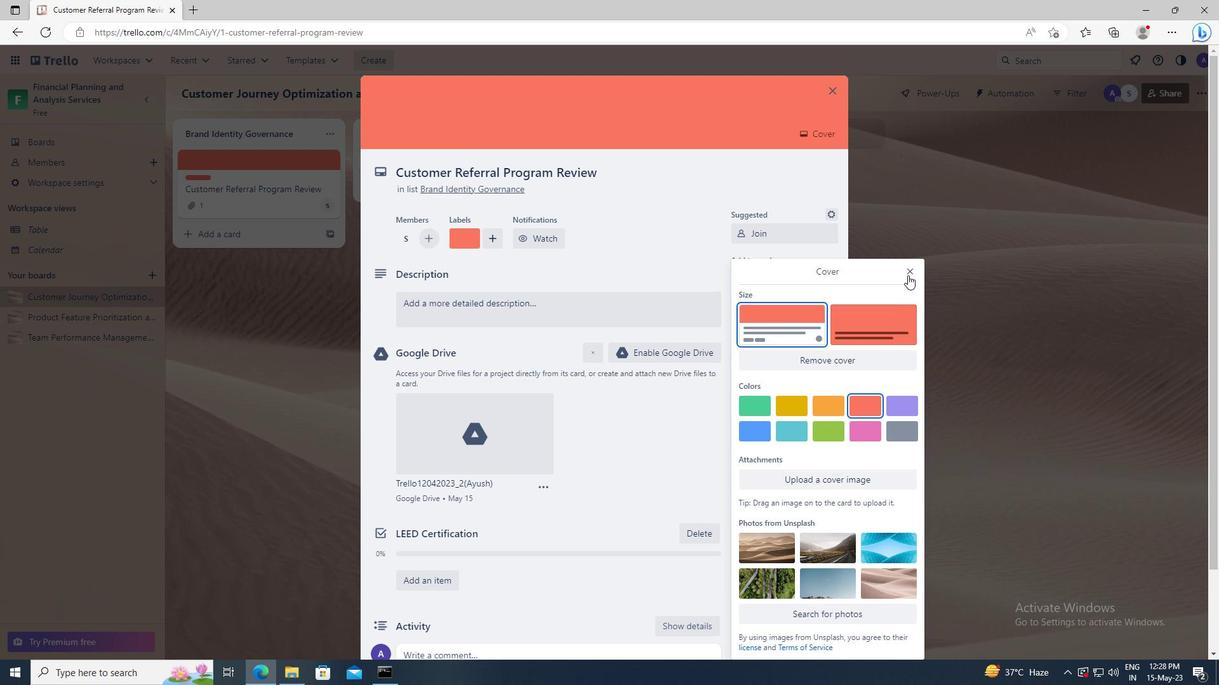 
Action: Mouse pressed left at (909, 271)
Screenshot: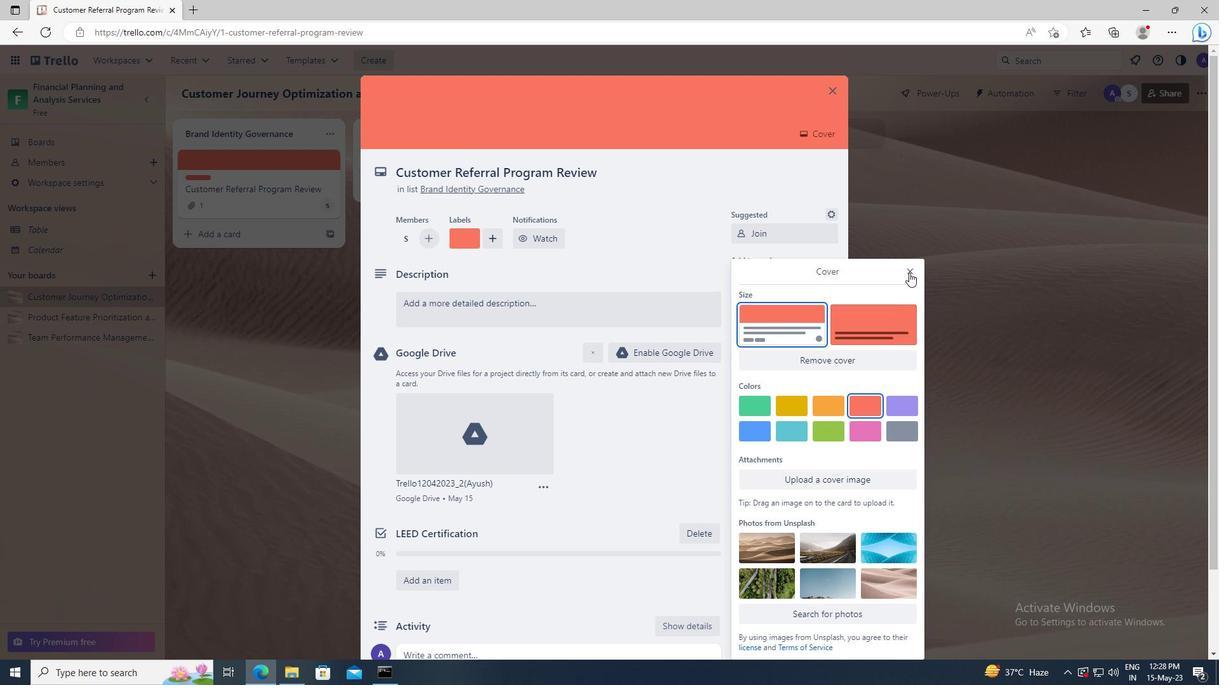 
Action: Mouse moved to (622, 307)
Screenshot: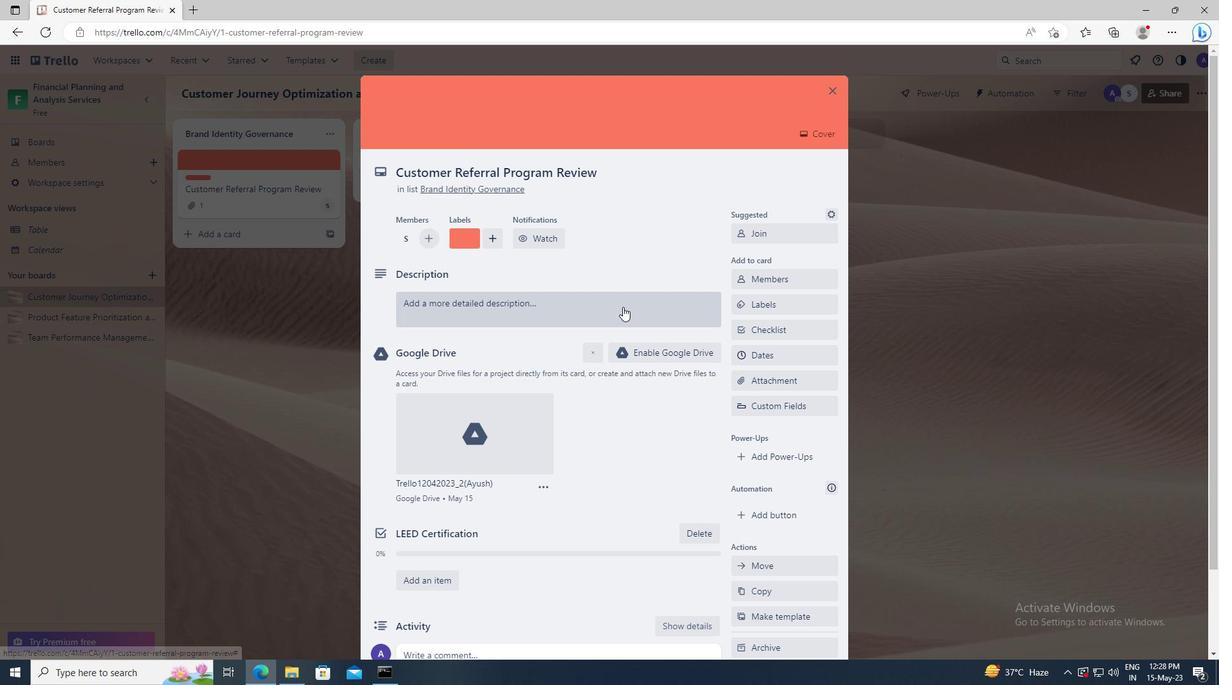 
Action: Mouse pressed left at (622, 307)
Screenshot: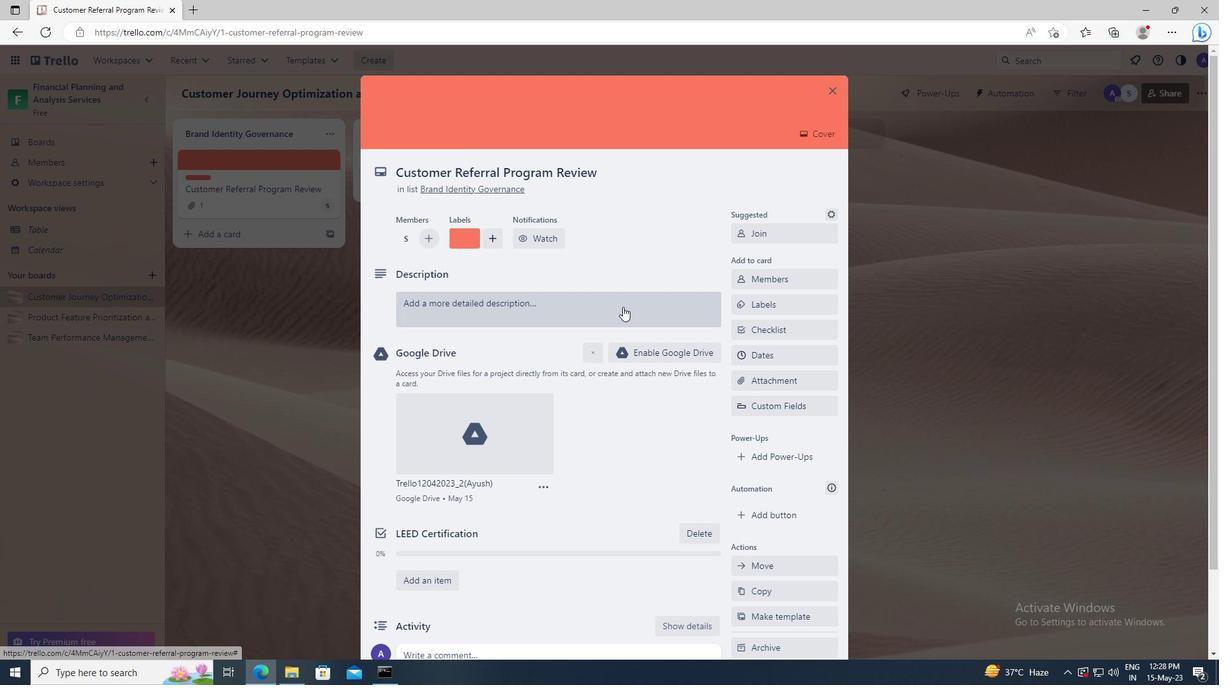 
Action: Key pressed <Key.shift>DEVELOP<Key.space>AND<Key.space>LAUNCH<Key.space>NEW<Key.space>SALES<Key.space>PROMOTION<Key.space>FOR<Key.space>EXISTING<Key.space>CUSTOMERS
Screenshot: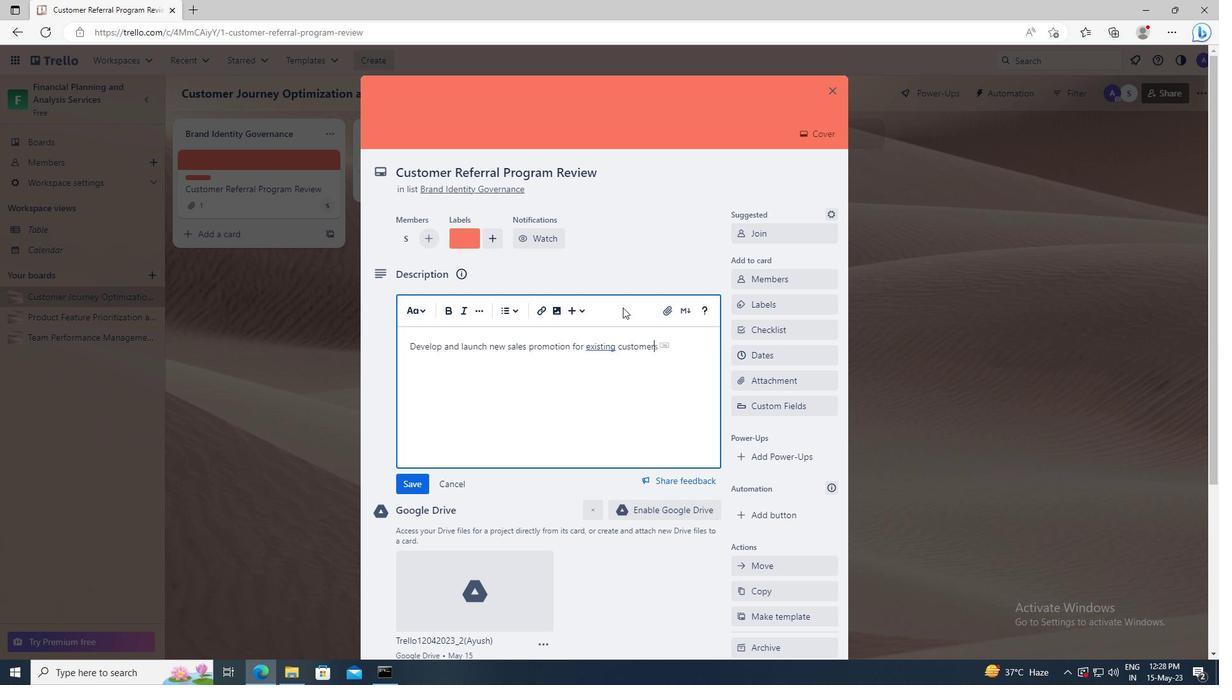 
Action: Mouse scrolled (622, 307) with delta (0, 0)
Screenshot: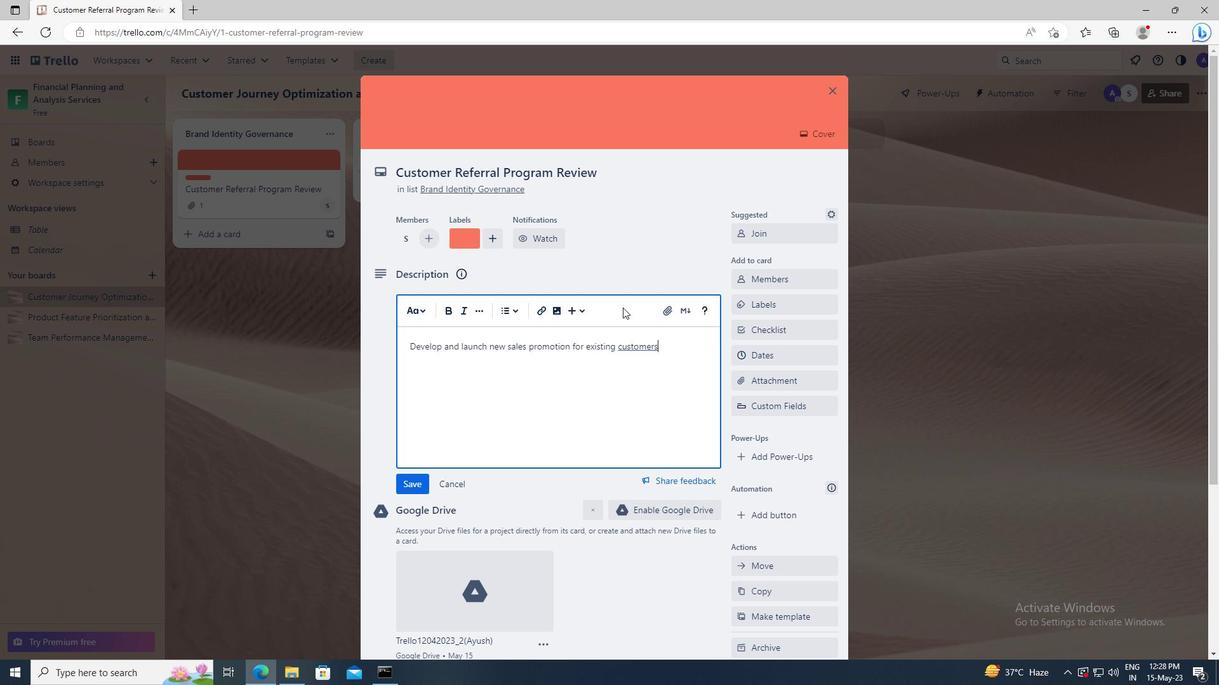 
Action: Mouse moved to (422, 385)
Screenshot: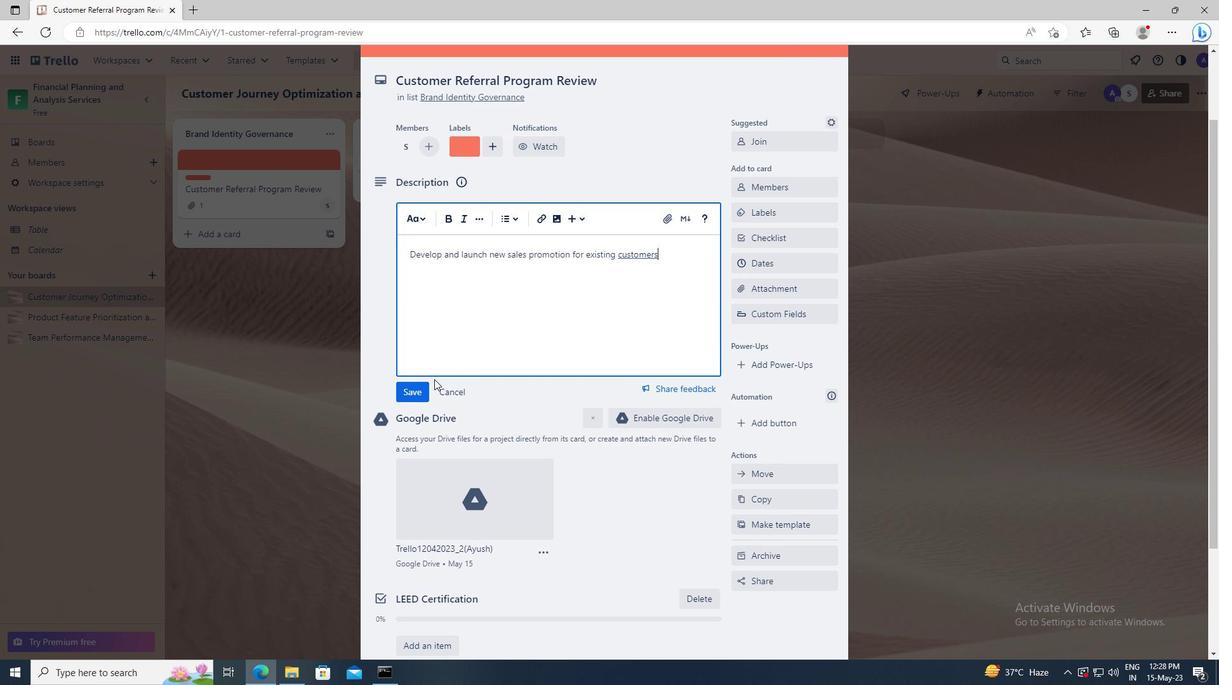 
Action: Mouse pressed left at (422, 385)
Screenshot: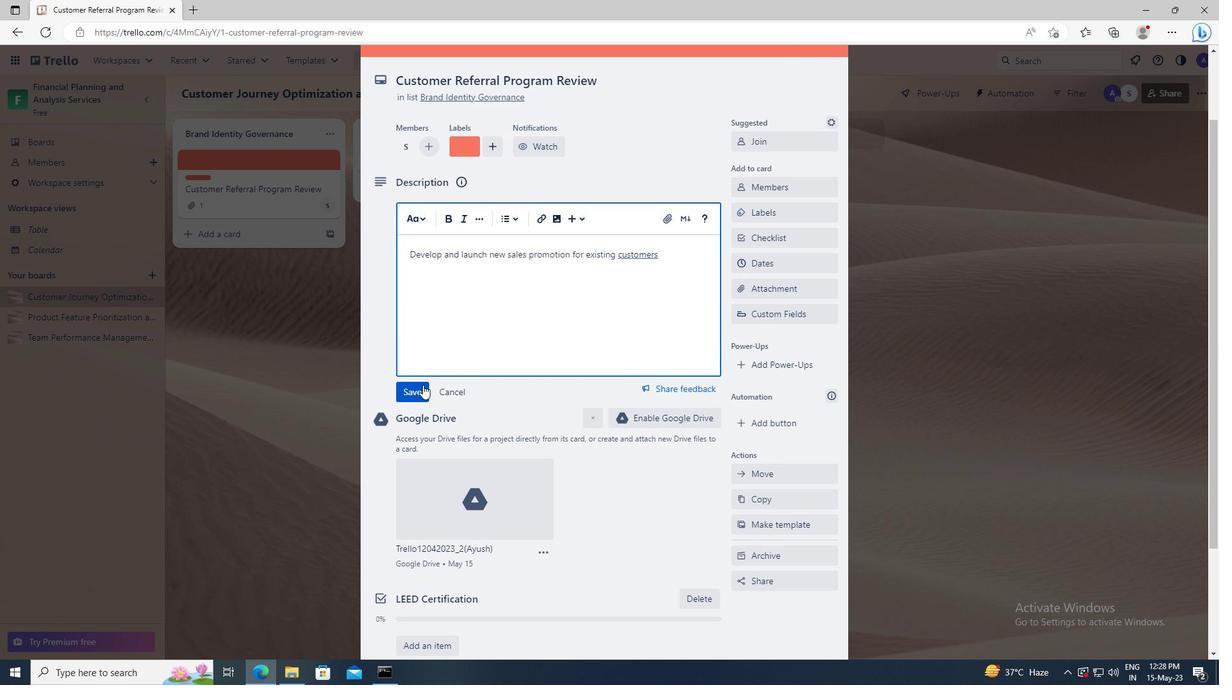 
Action: Mouse scrolled (422, 384) with delta (0, 0)
Screenshot: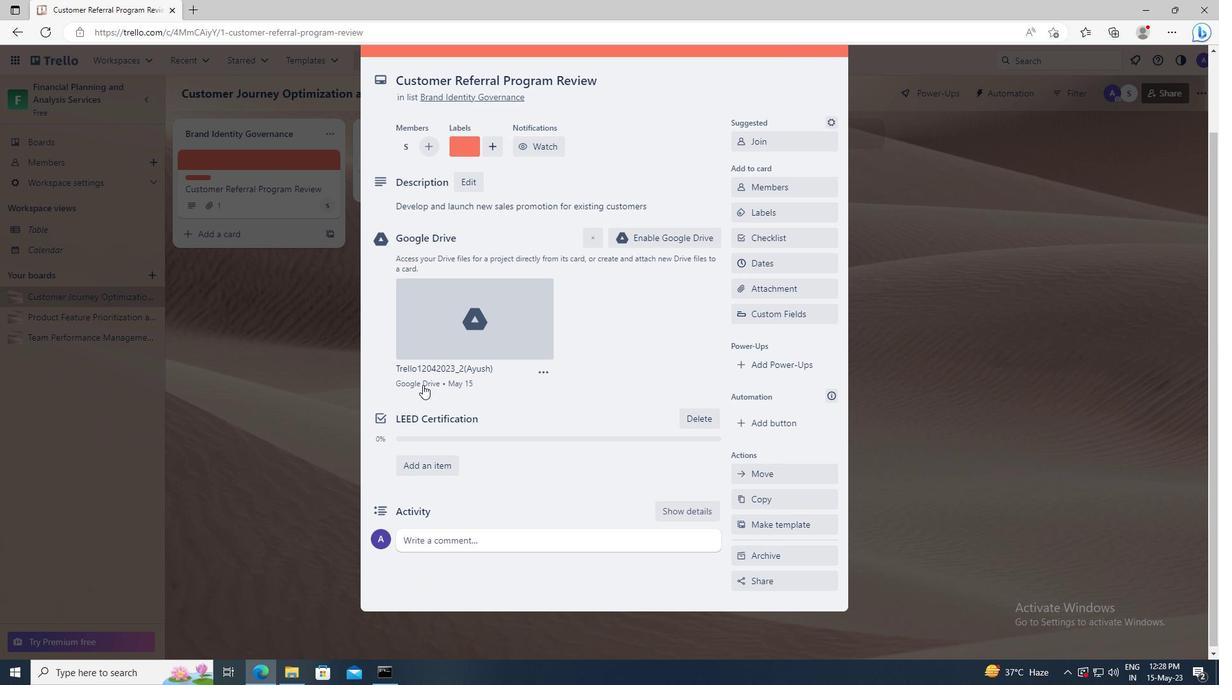 
Action: Mouse moved to (448, 539)
Screenshot: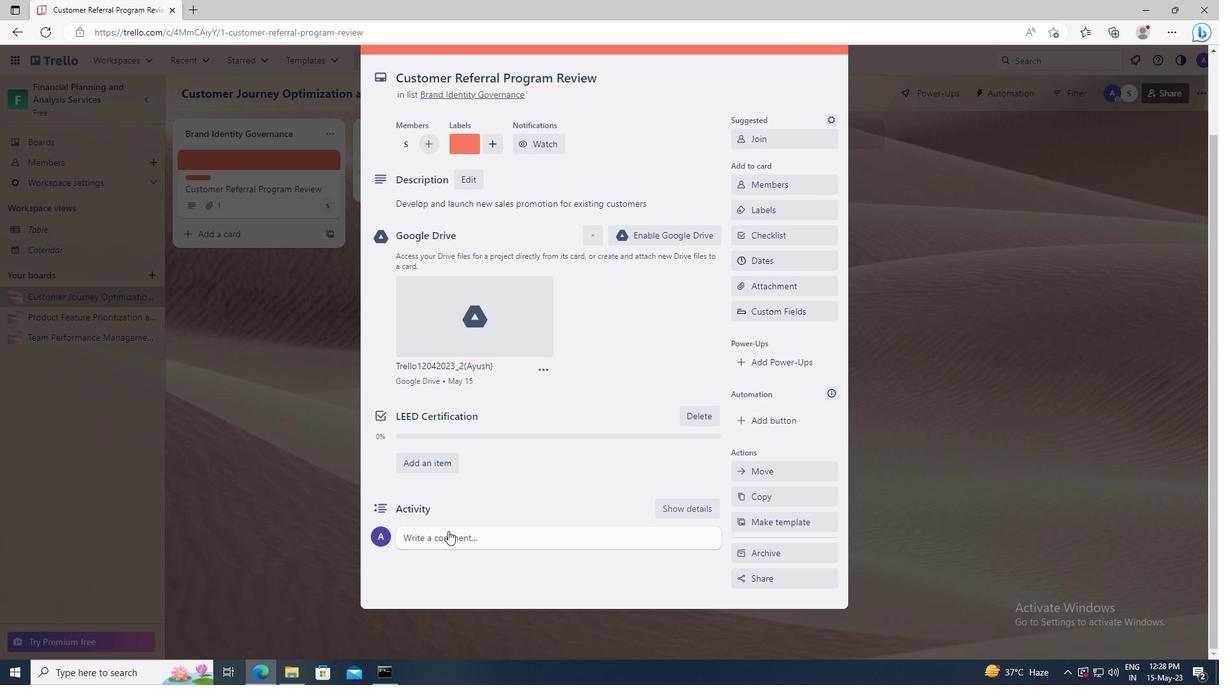 
Action: Mouse pressed left at (448, 539)
Screenshot: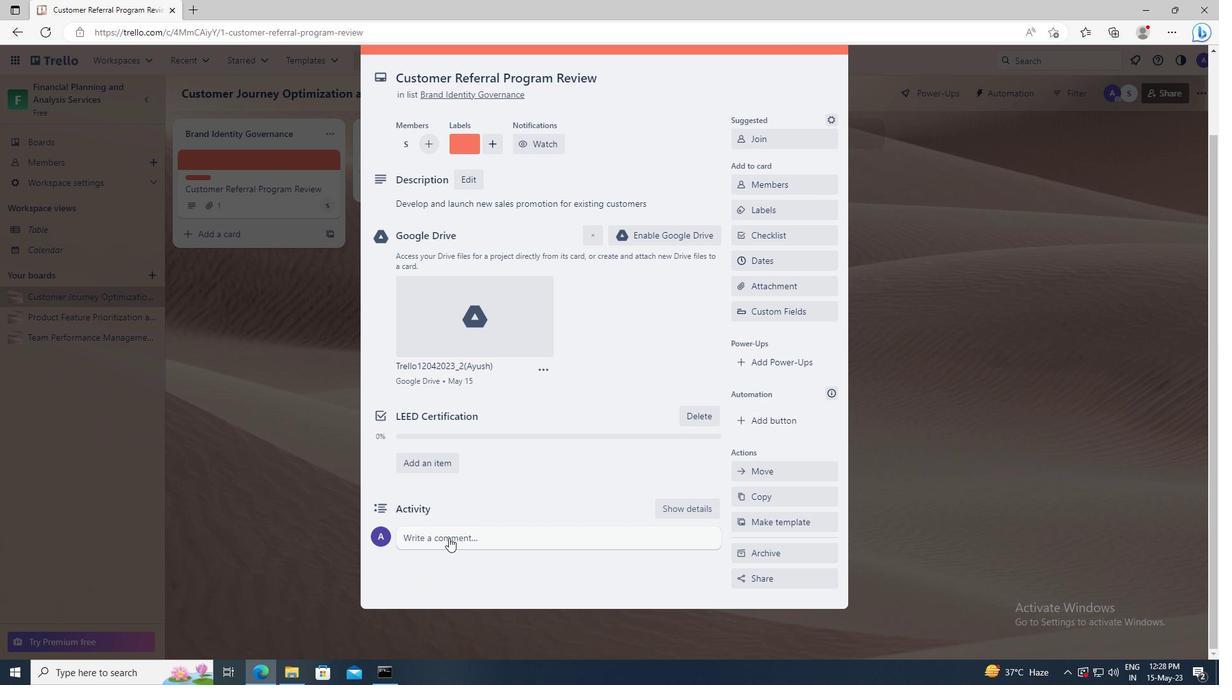 
Action: Key pressed <Key.shift>LET<Key.space>US<Key.space>APPROACH<Key.space>THIS<Key.space>TASK<Key.space>WITH<Key.space>A<Key.space>SENSE<Key.space>OF<Key.space>CUSTOMER-CENTRICITY,<Key.space>PRIORITIZING<Key.space>THE<Key.space>NEEDS<Key.space>AND<Key.space>PREFERENCES<Key.space>OF<Key.space>OUR<Key.space>CUSTOMERS.
Screenshot: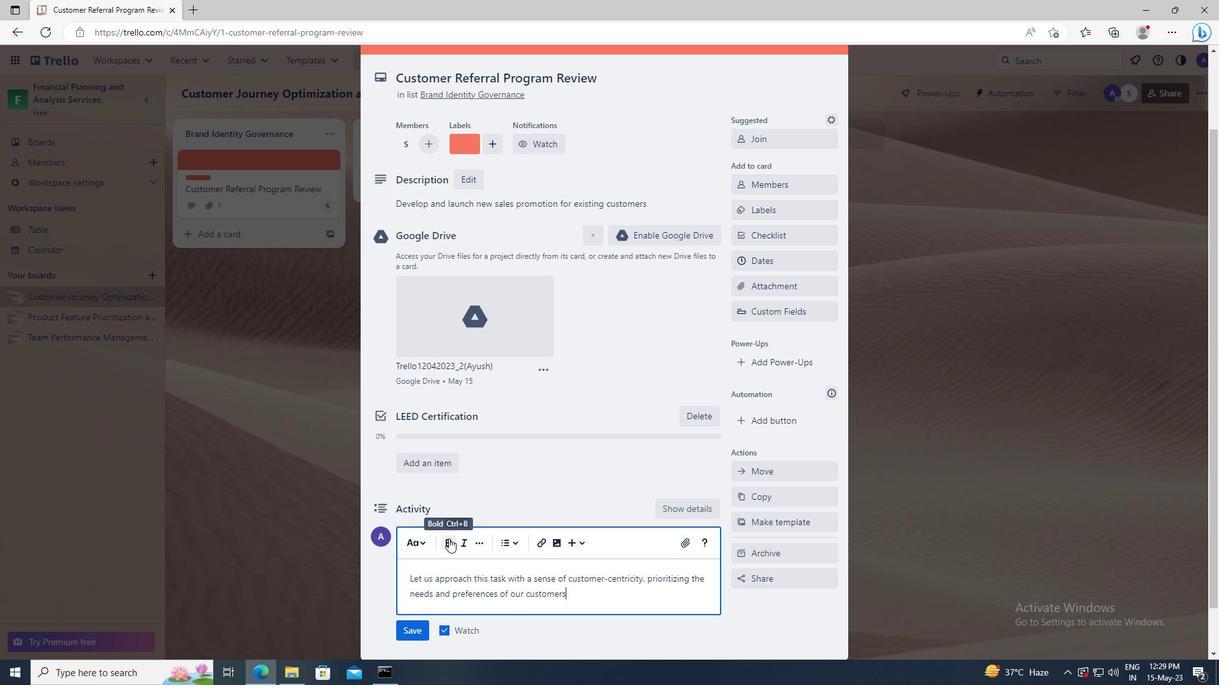 
Action: Mouse moved to (421, 630)
Screenshot: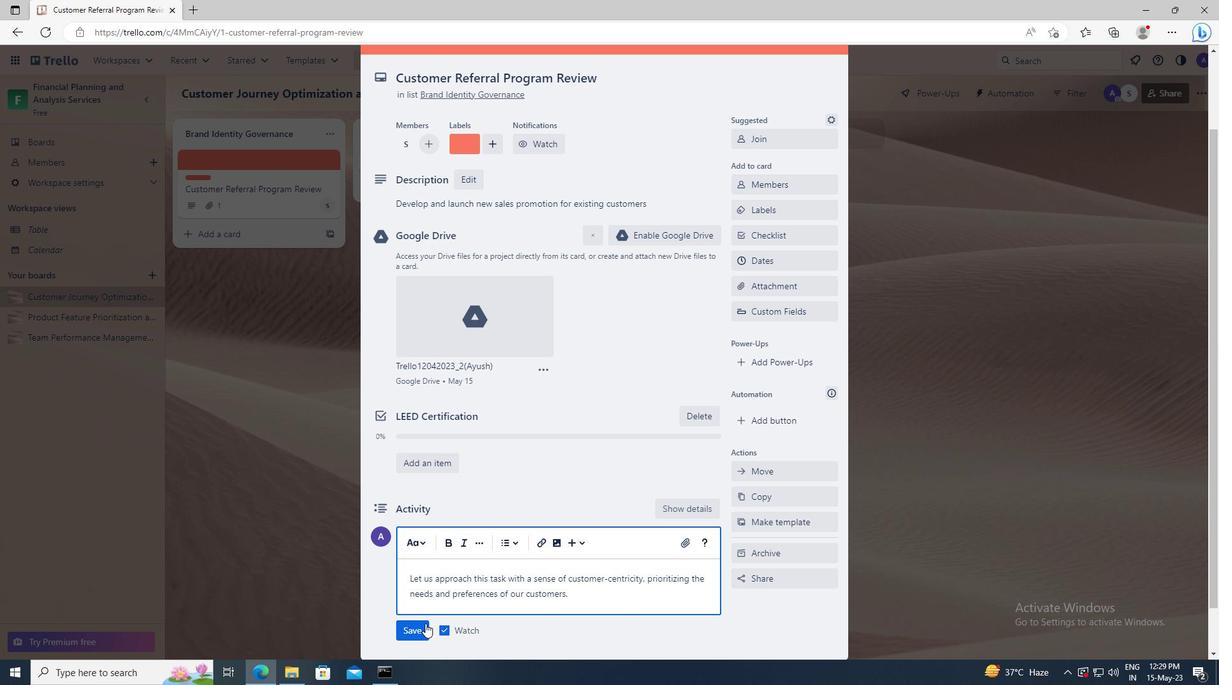 
Action: Mouse pressed left at (421, 630)
Screenshot: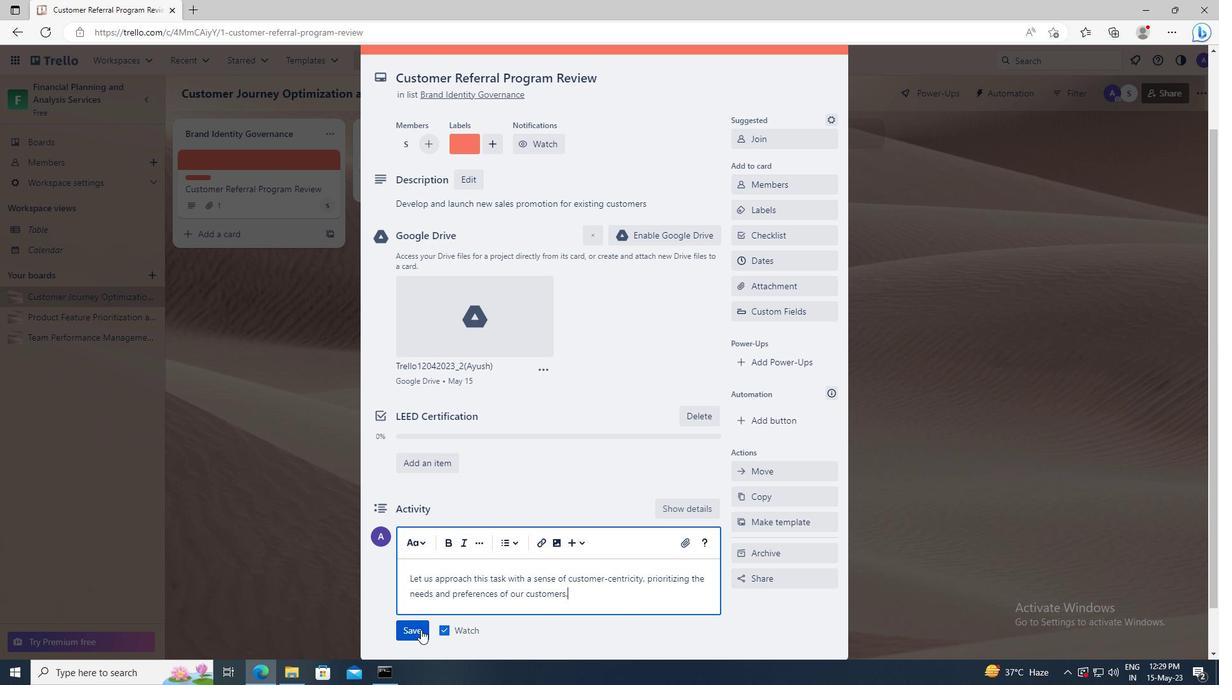 
Action: Mouse moved to (747, 264)
Screenshot: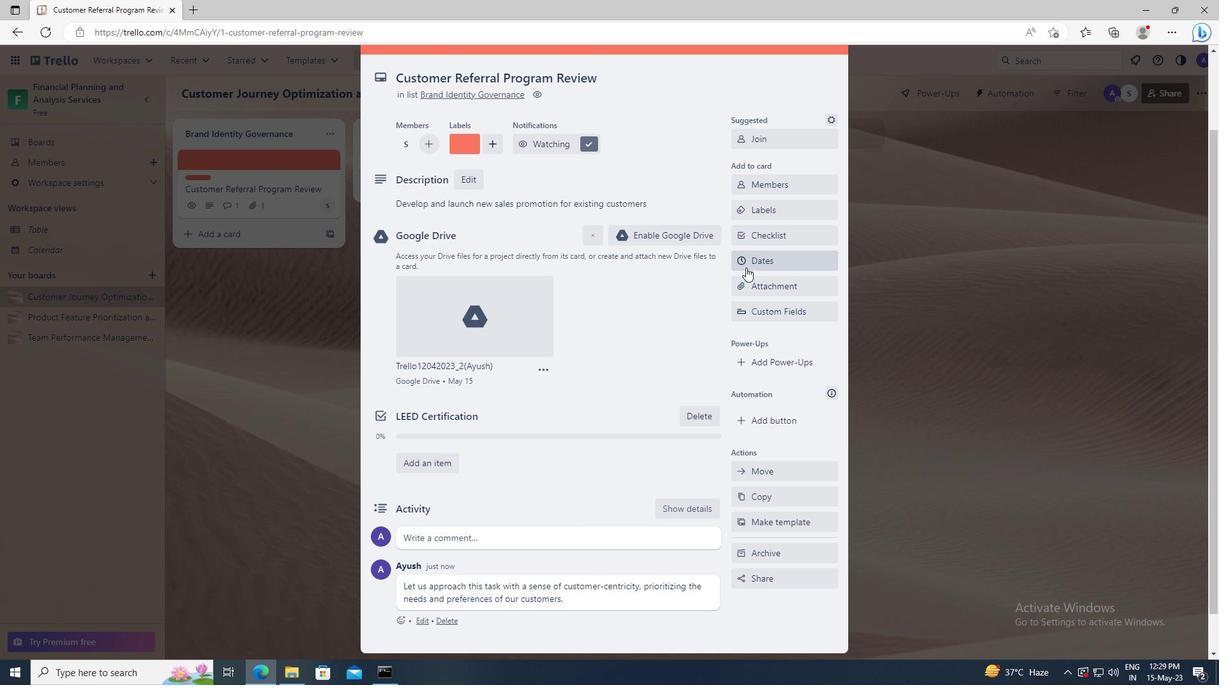 
Action: Mouse pressed left at (747, 264)
Screenshot: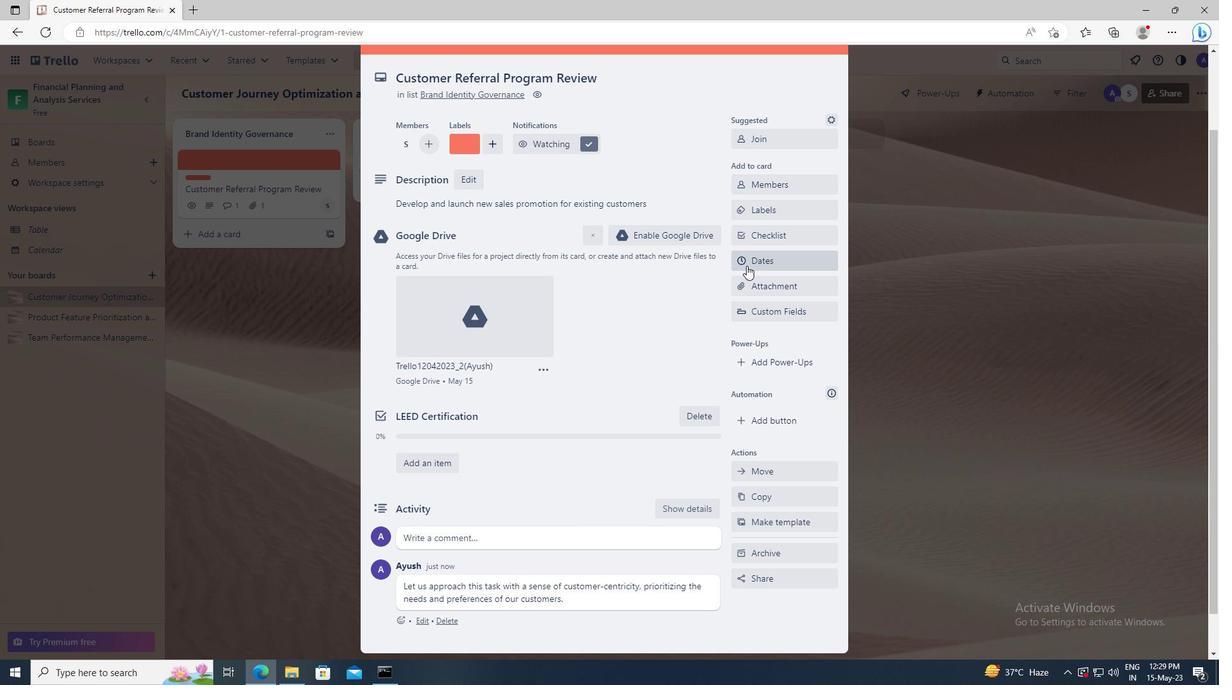
Action: Mouse moved to (740, 321)
Screenshot: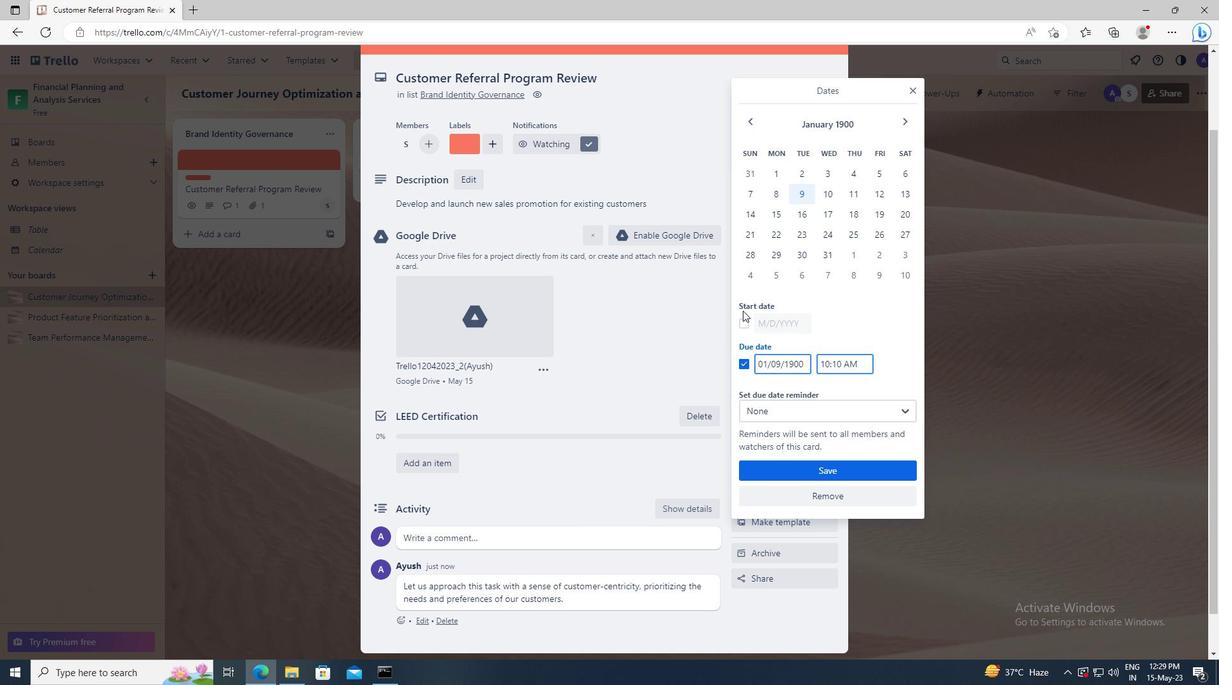 
Action: Mouse pressed left at (740, 321)
Screenshot: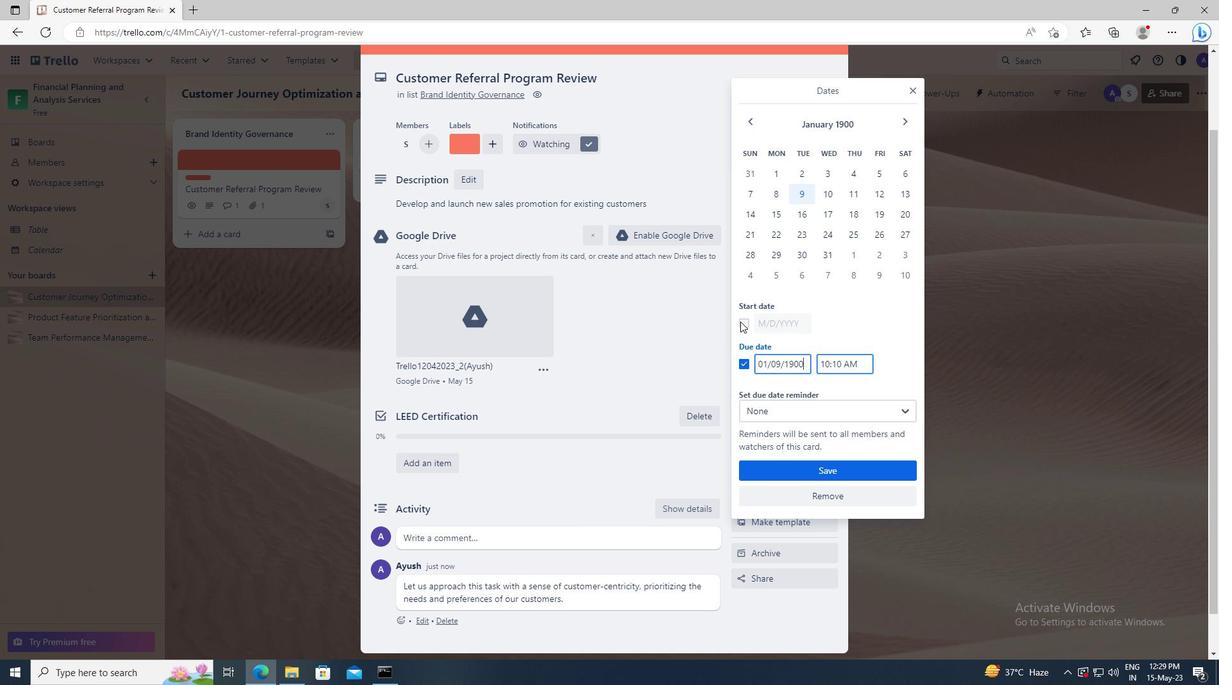 
Action: Mouse moved to (803, 327)
Screenshot: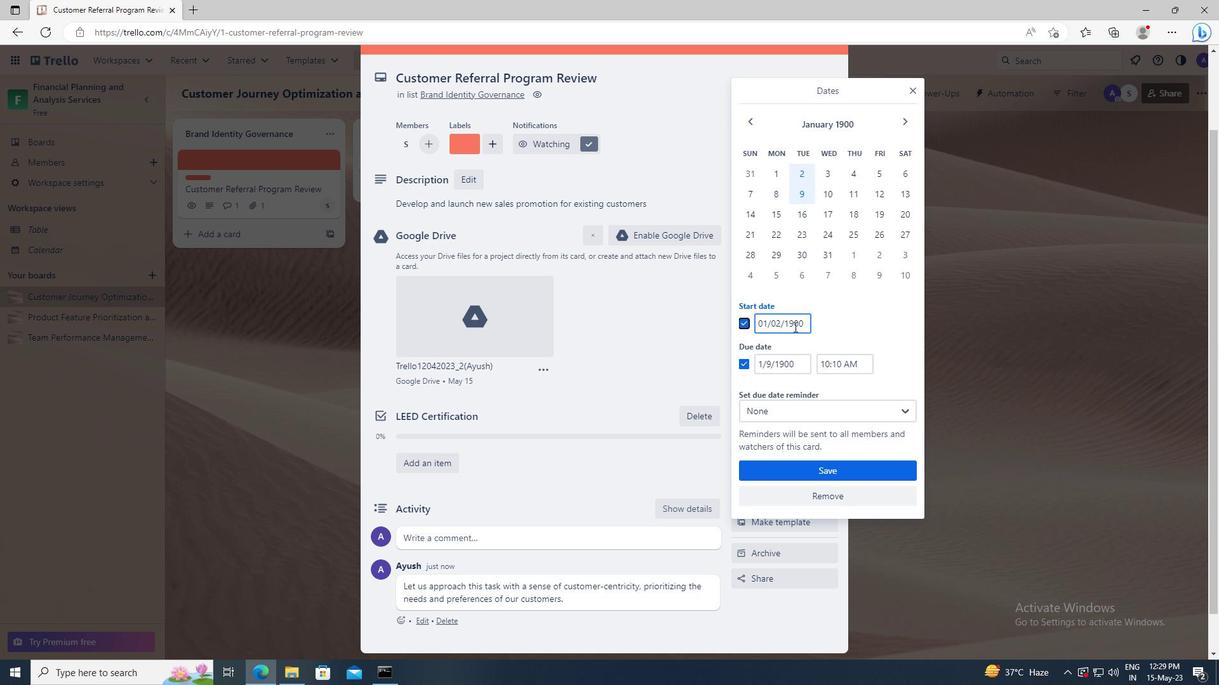 
Action: Mouse pressed left at (803, 327)
Screenshot: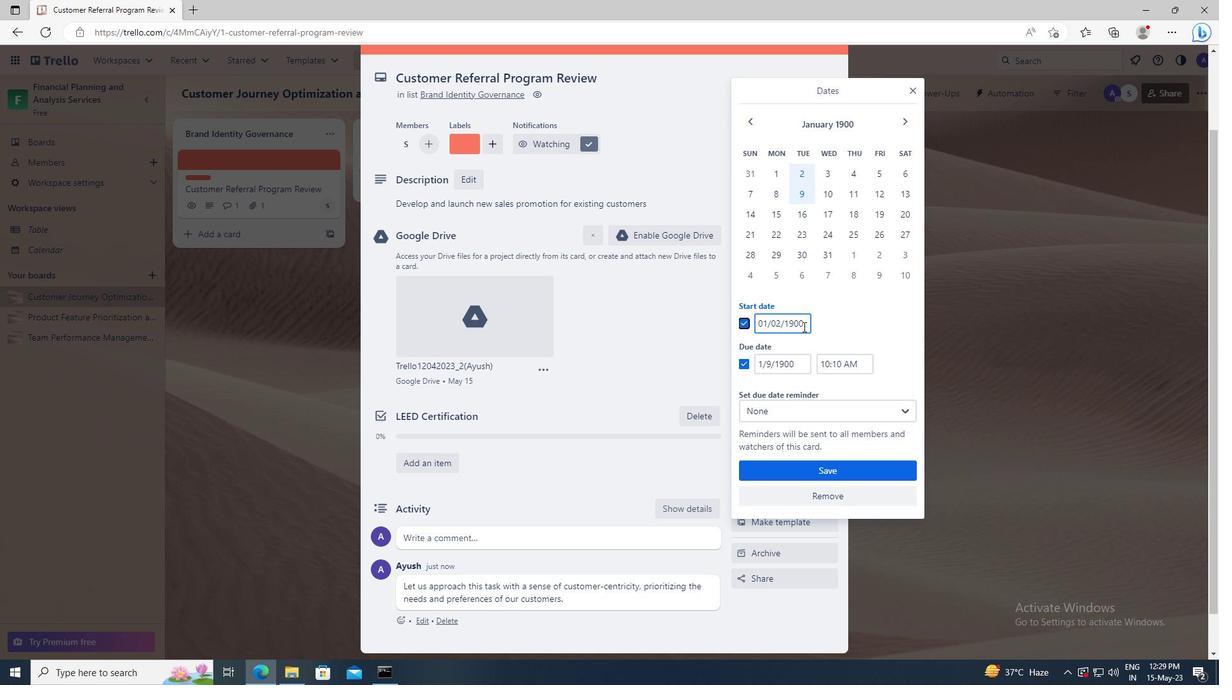 
Action: Key pressed <Key.left><Key.left><Key.left><Key.left><Key.left><Key.backspace>3
Screenshot: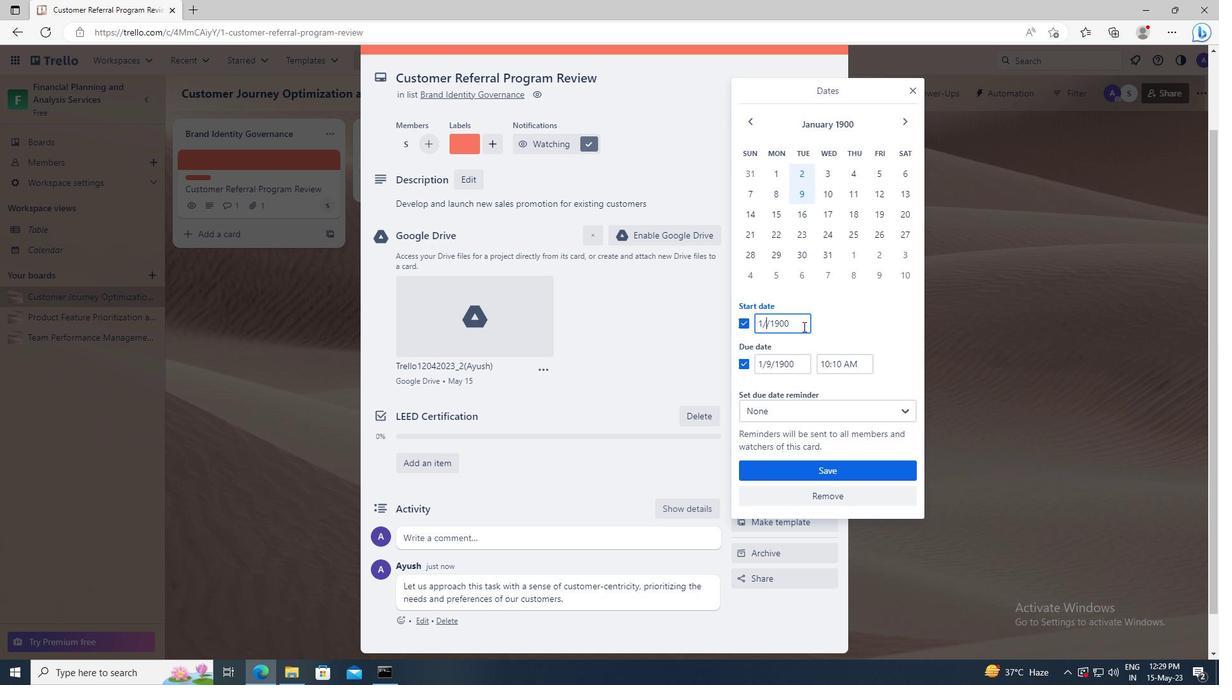 
Action: Mouse moved to (800, 360)
Screenshot: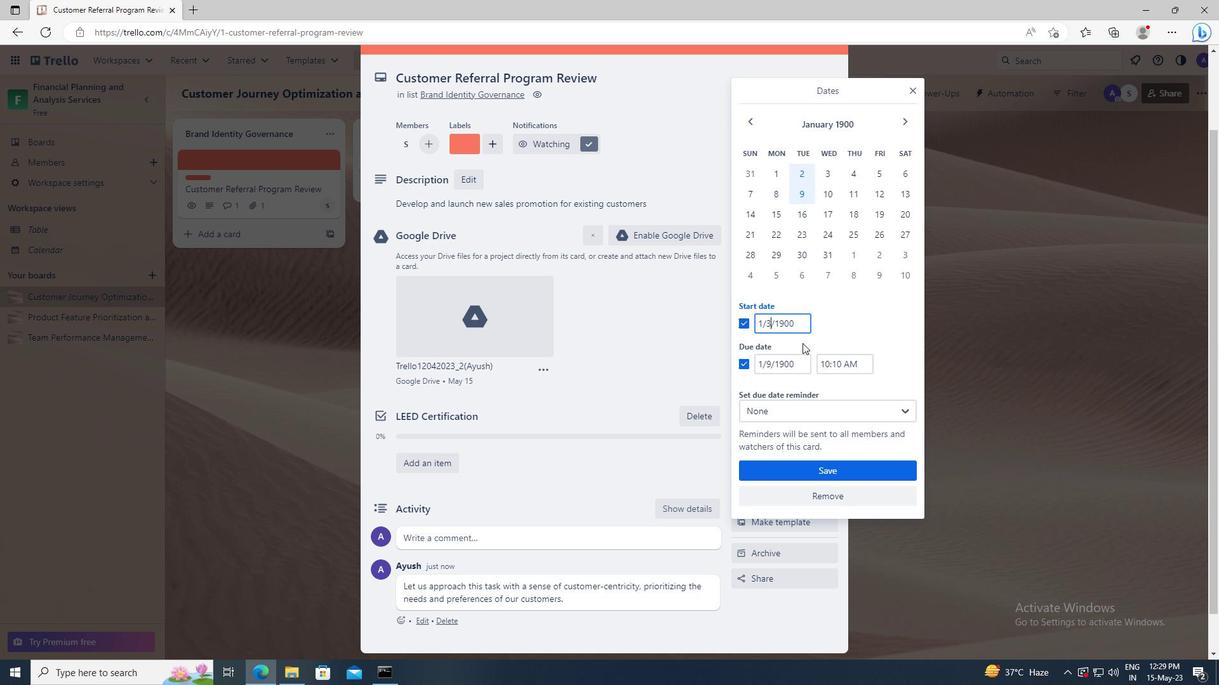 
Action: Mouse pressed left at (800, 360)
Screenshot: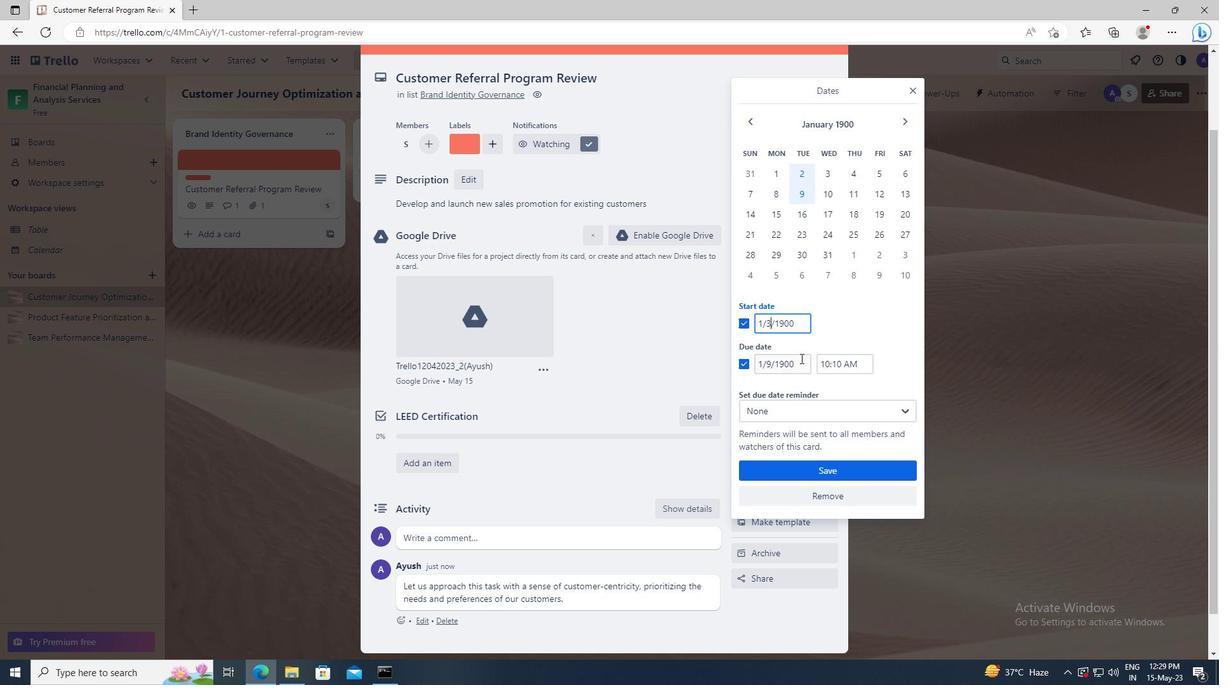 
Action: Key pressed <Key.left><Key.left><Key.left><Key.left><Key.left><Key.backspace>10
Screenshot: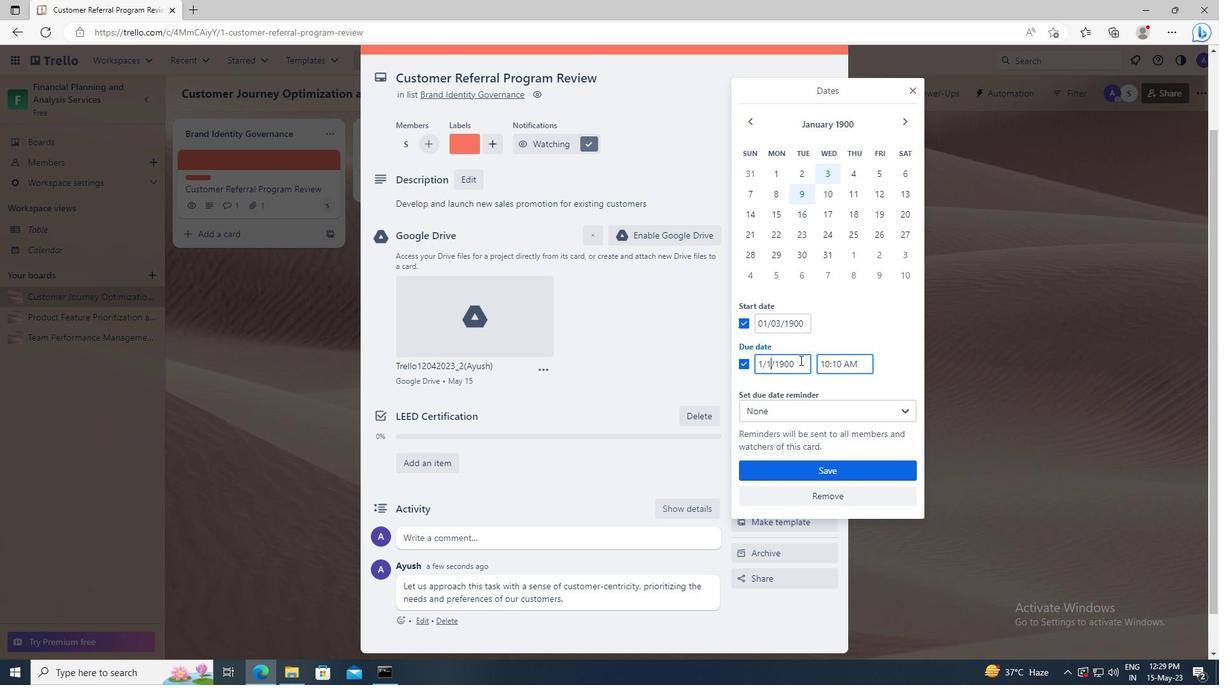 
Action: Mouse moved to (815, 470)
Screenshot: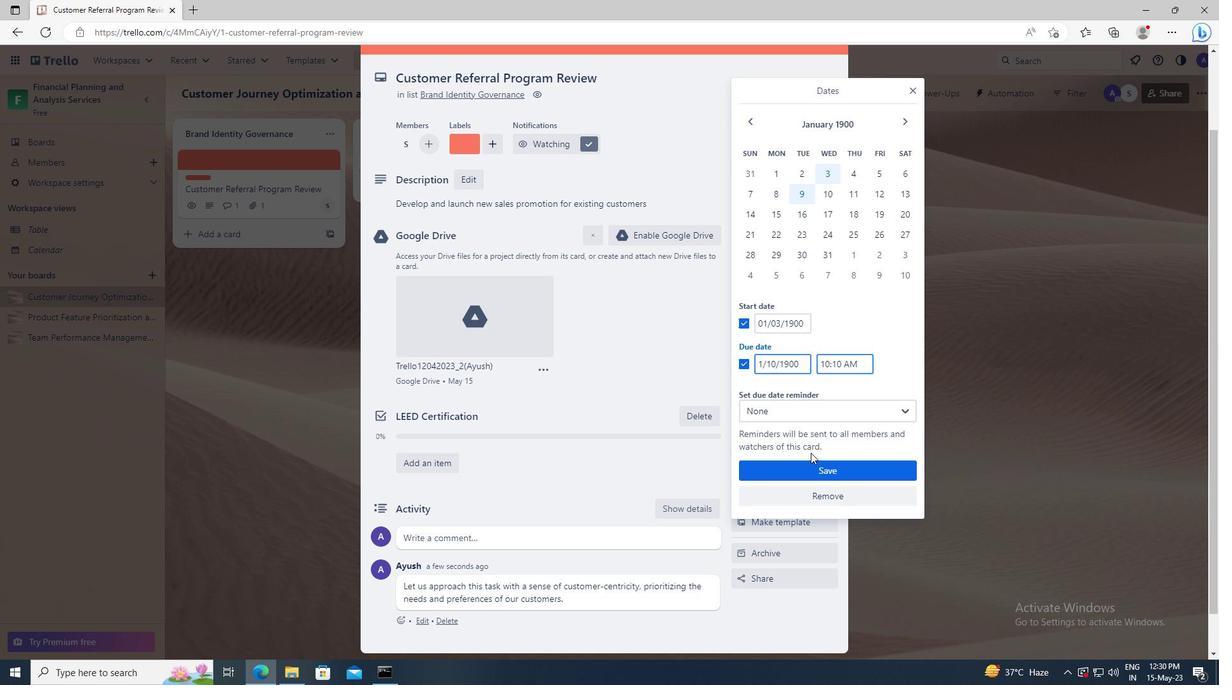 
Action: Mouse pressed left at (815, 470)
Screenshot: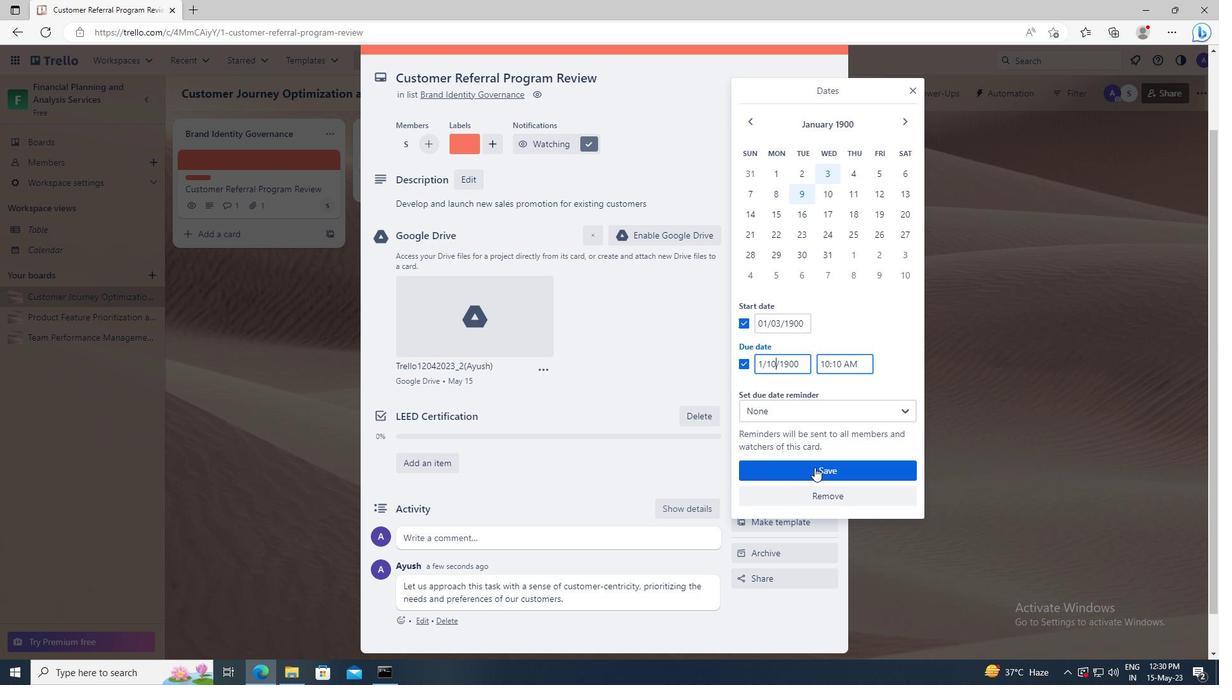 
